 Task: Search one way flight ticket for 5 adults, 2 children, 1 infant in seat and 2 infants on lap in economy from Utqiagvik(barrow): Wiley Postwill Rogers Memorial Airport to Fort Wayne: Fort Wayne International Airport on 5-4-2023. Choice of flights is United. Number of bags: 6 checked bags. Price is upto 55000. Outbound departure time preference is 11:30.
Action: Mouse moved to (377, 327)
Screenshot: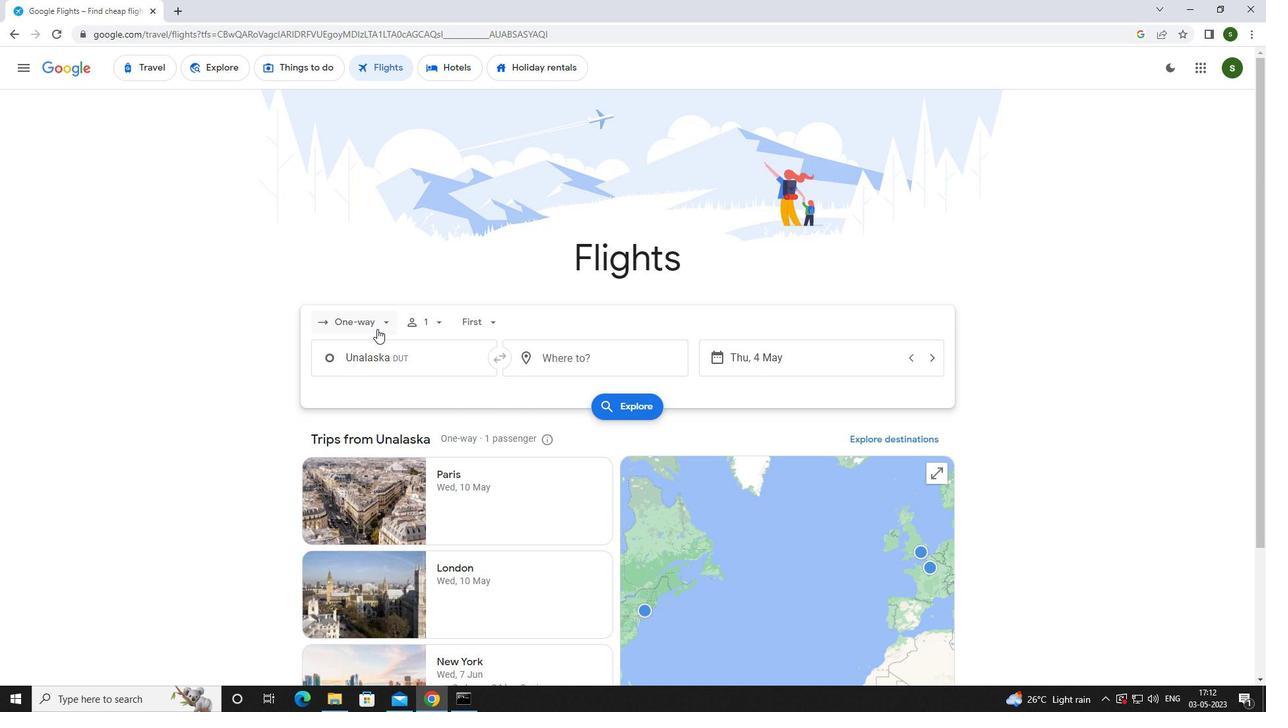 
Action: Mouse pressed left at (377, 327)
Screenshot: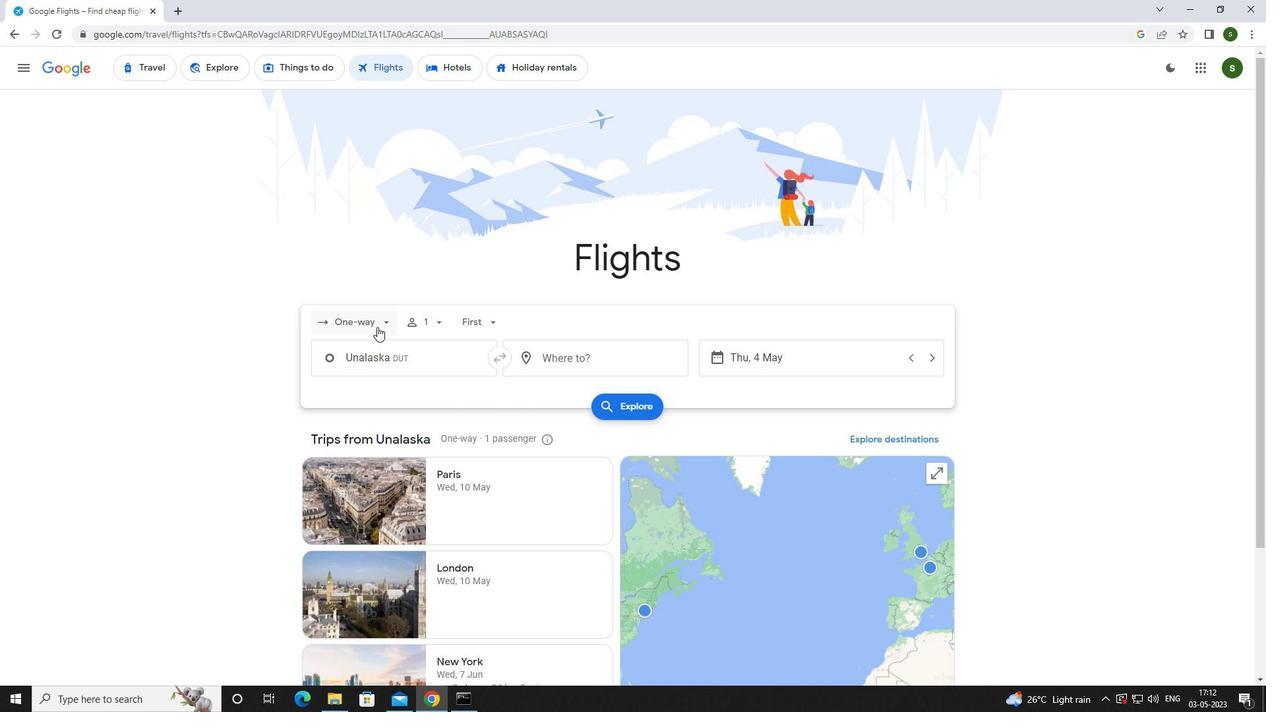 
Action: Mouse moved to (377, 389)
Screenshot: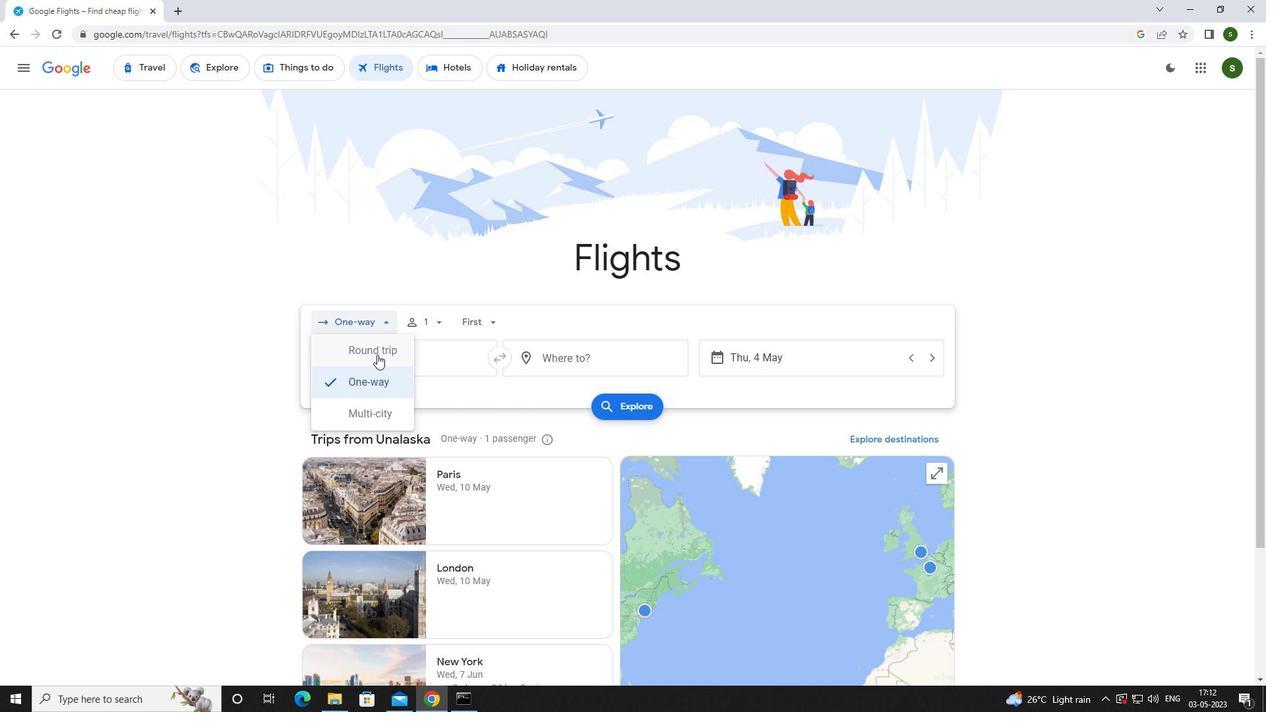 
Action: Mouse pressed left at (377, 389)
Screenshot: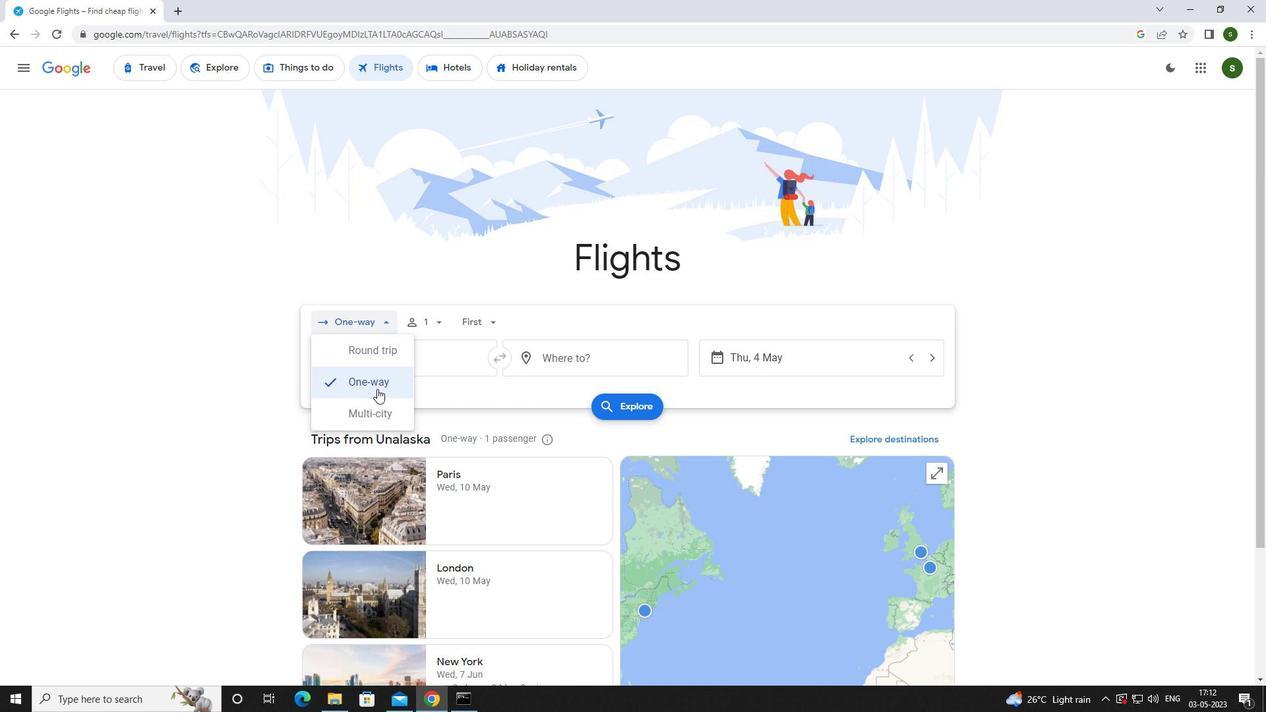 
Action: Mouse moved to (440, 322)
Screenshot: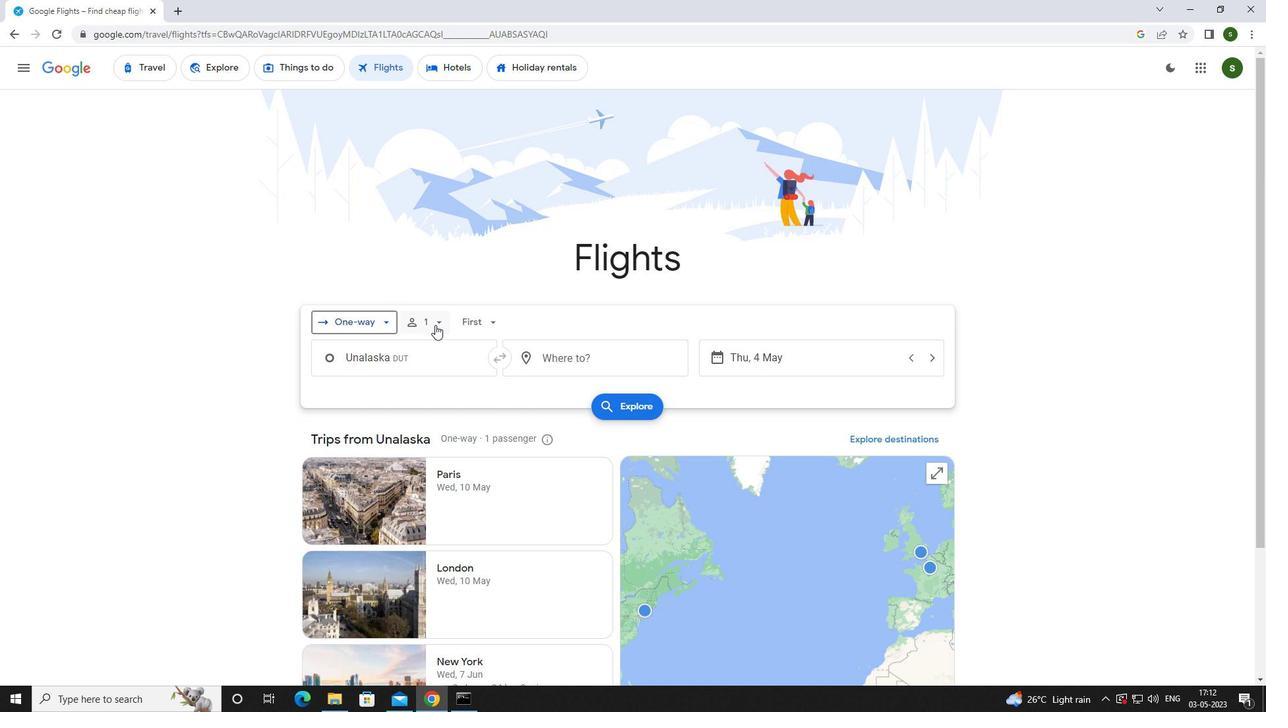 
Action: Mouse pressed left at (440, 322)
Screenshot: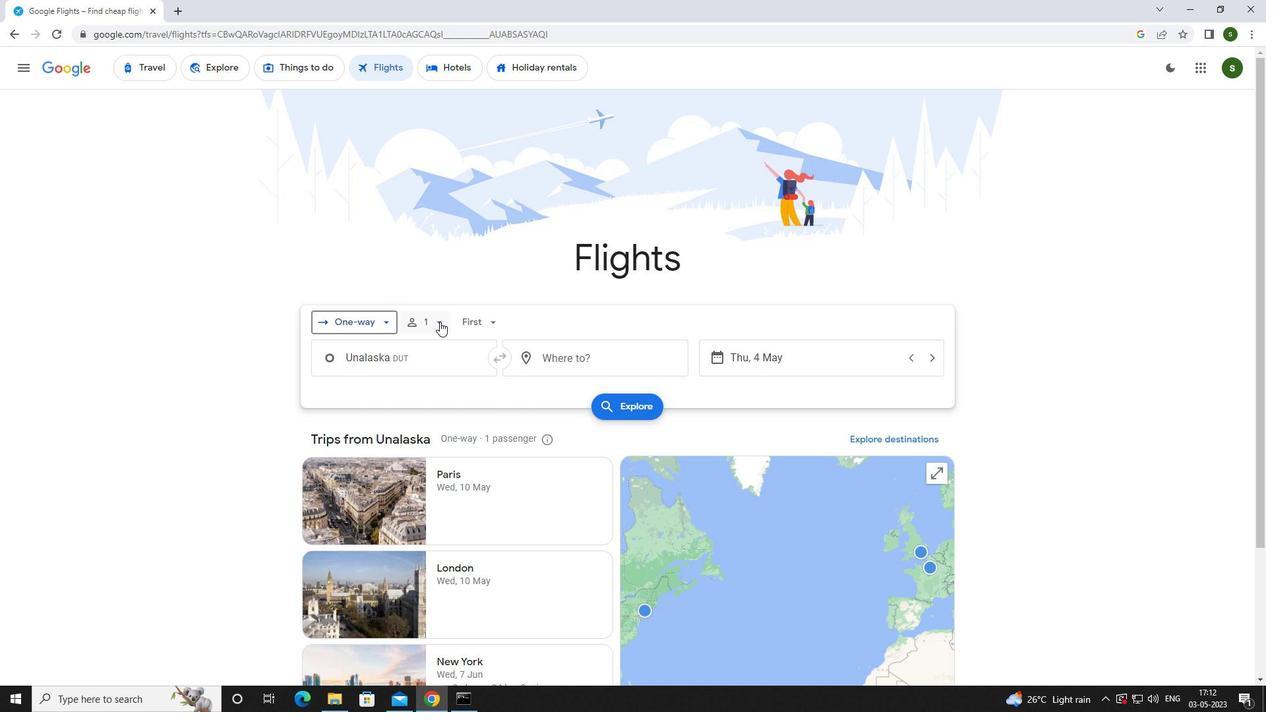 
Action: Mouse moved to (543, 354)
Screenshot: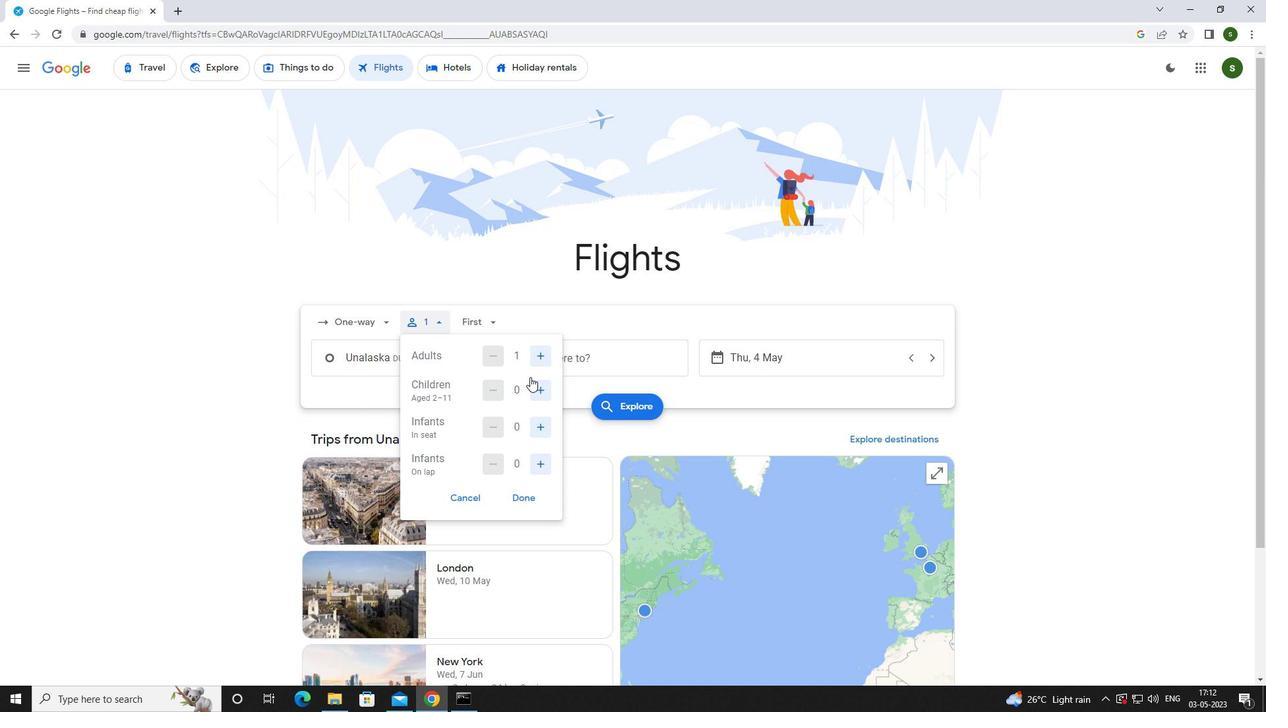 
Action: Mouse pressed left at (543, 354)
Screenshot: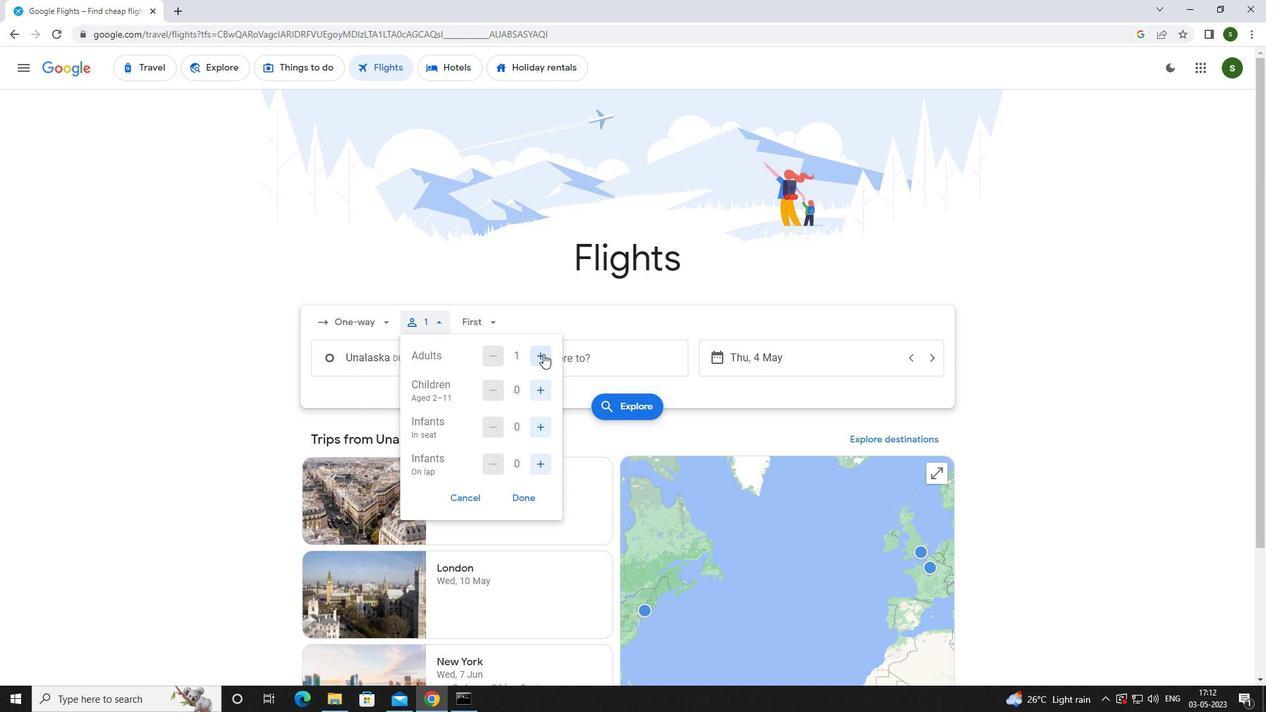 
Action: Mouse pressed left at (543, 354)
Screenshot: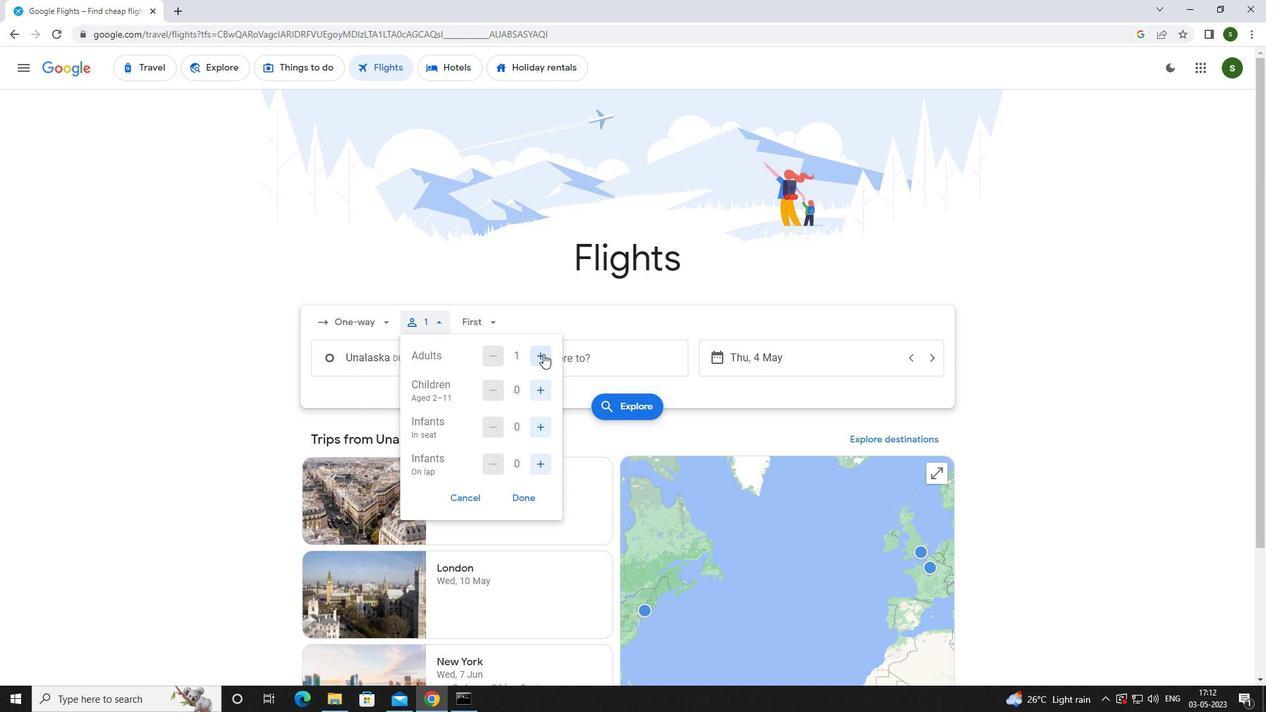 
Action: Mouse pressed left at (543, 354)
Screenshot: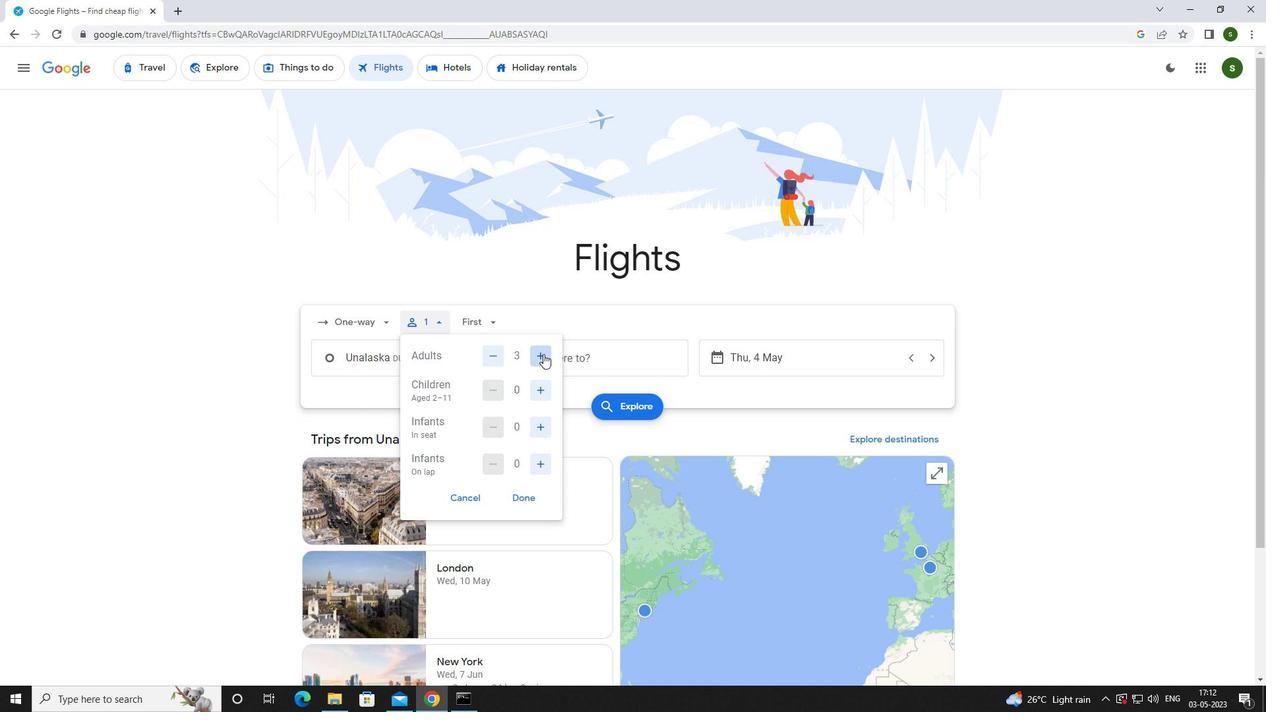 
Action: Mouse pressed left at (543, 354)
Screenshot: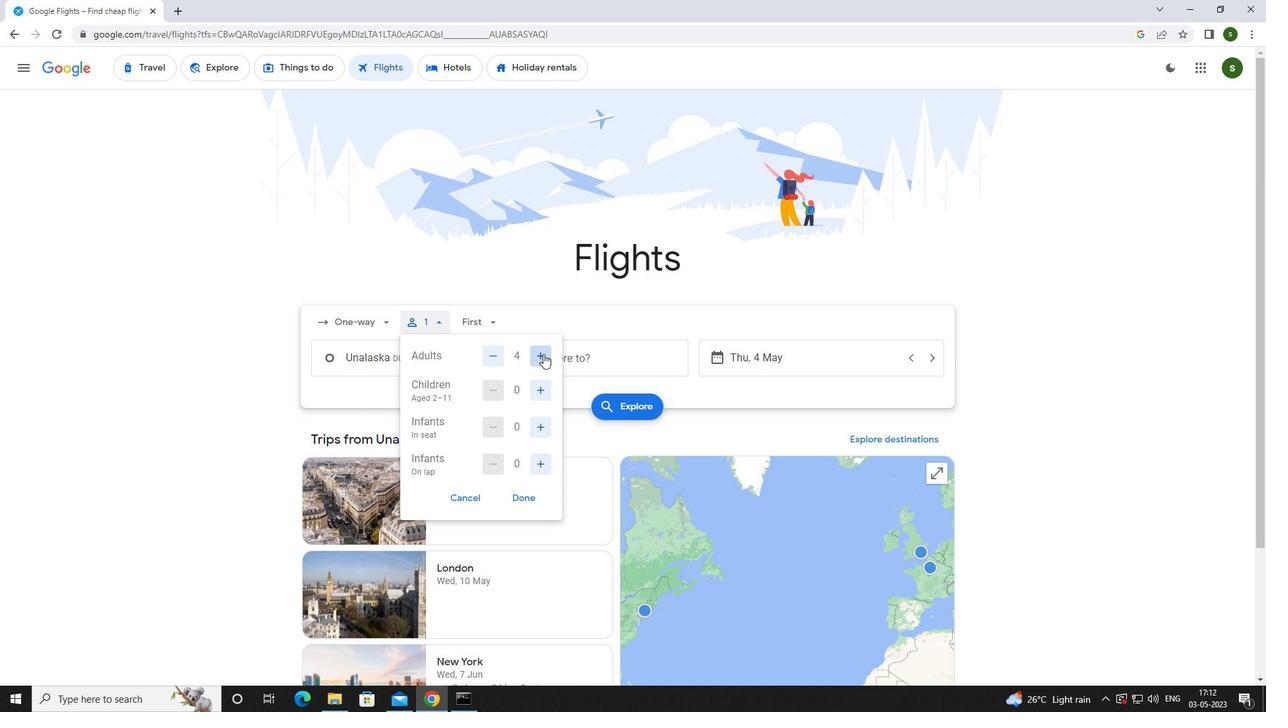 
Action: Mouse moved to (541, 385)
Screenshot: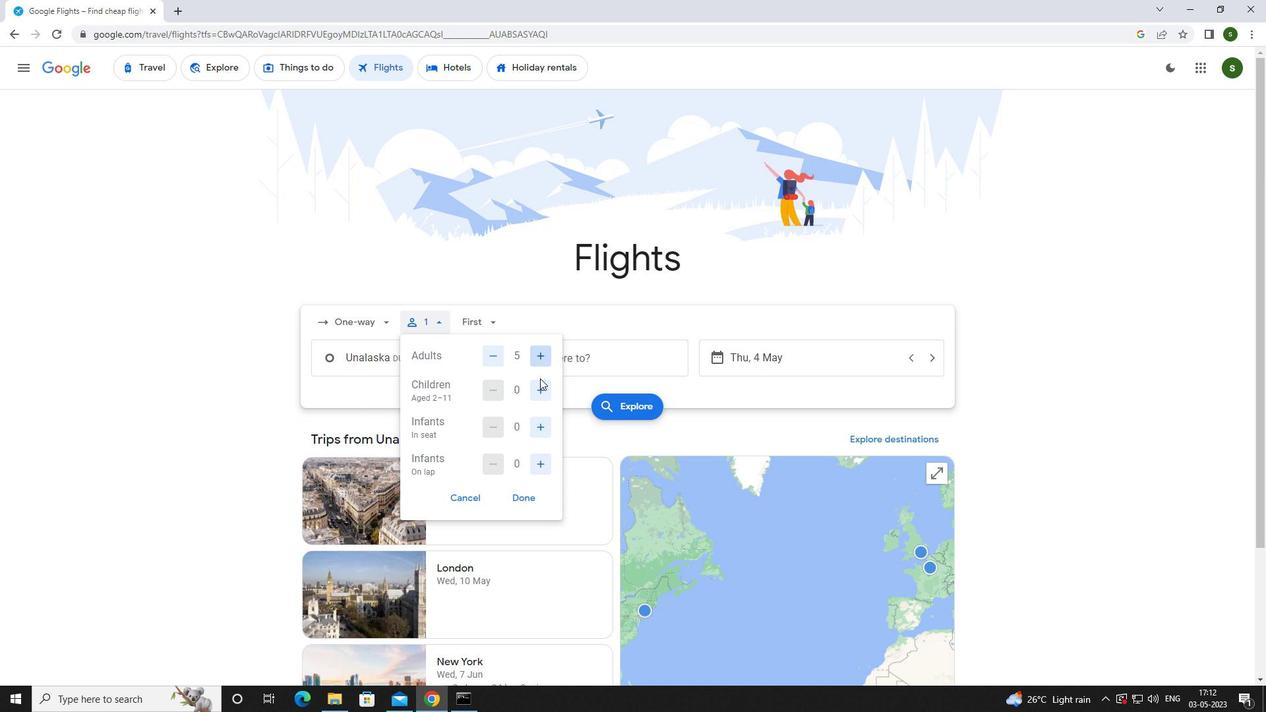 
Action: Mouse pressed left at (541, 385)
Screenshot: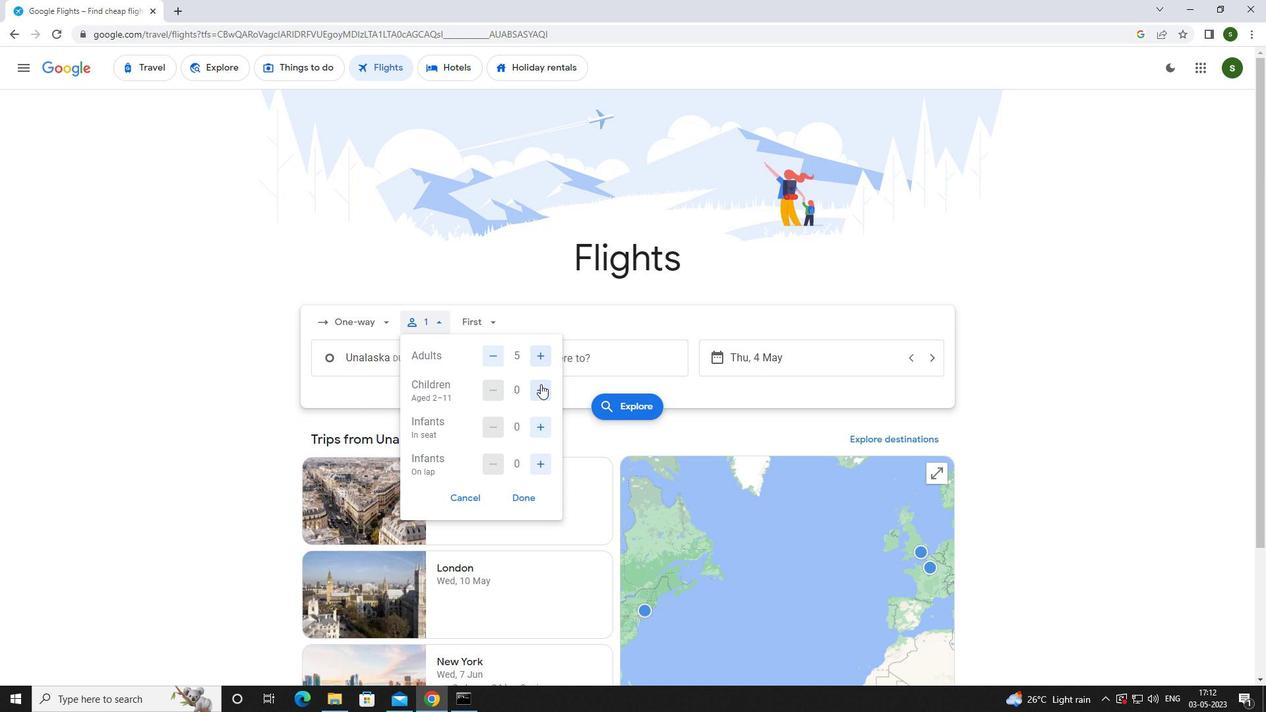 
Action: Mouse pressed left at (541, 385)
Screenshot: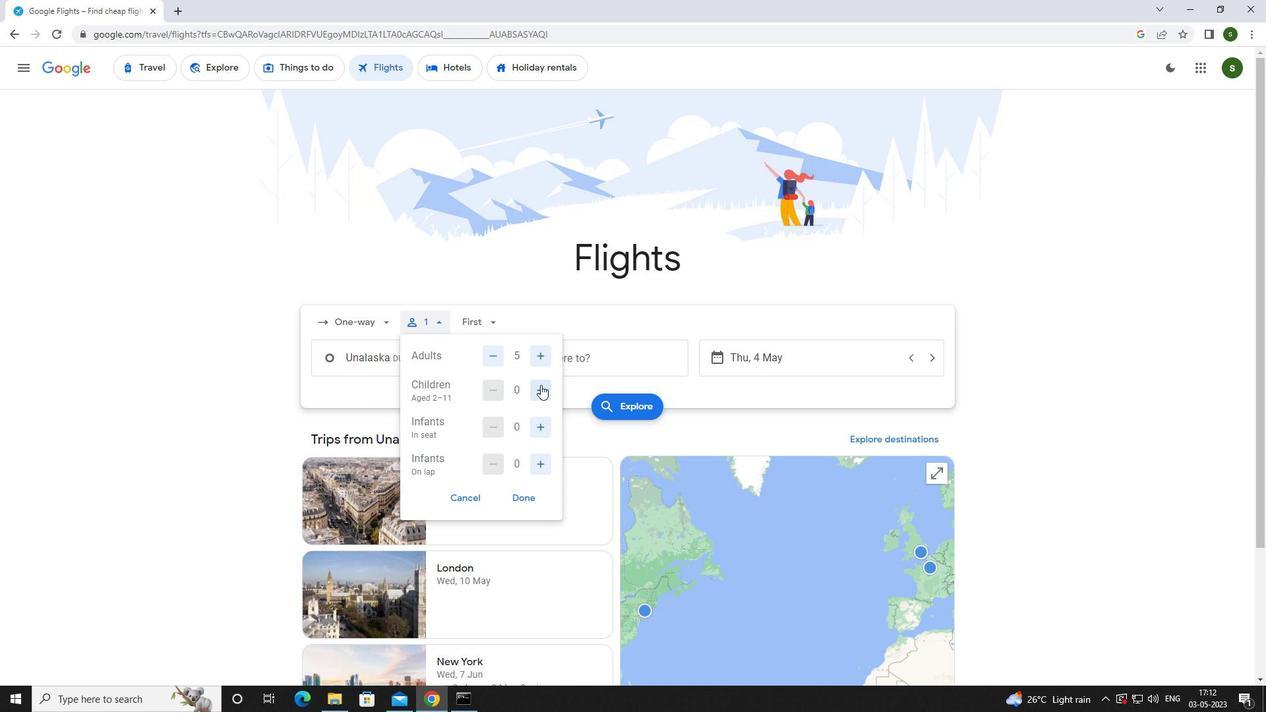 
Action: Mouse moved to (541, 424)
Screenshot: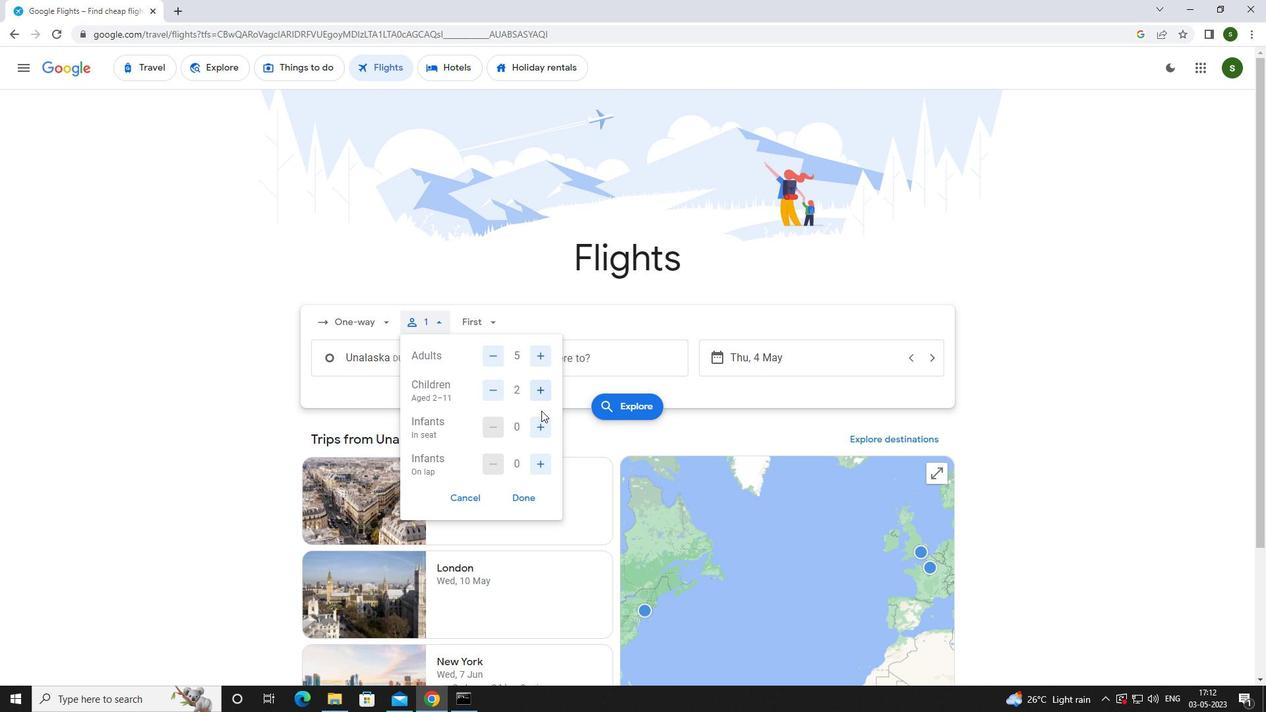 
Action: Mouse pressed left at (541, 424)
Screenshot: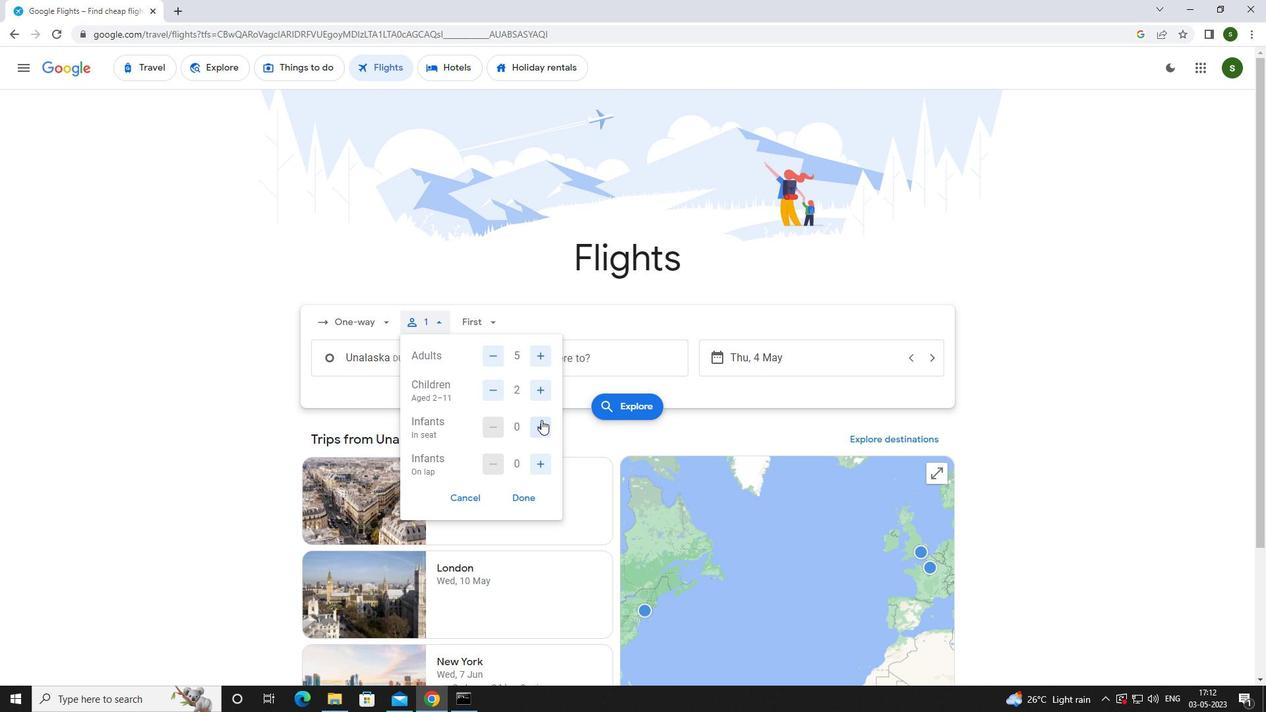 
Action: Mouse moved to (542, 454)
Screenshot: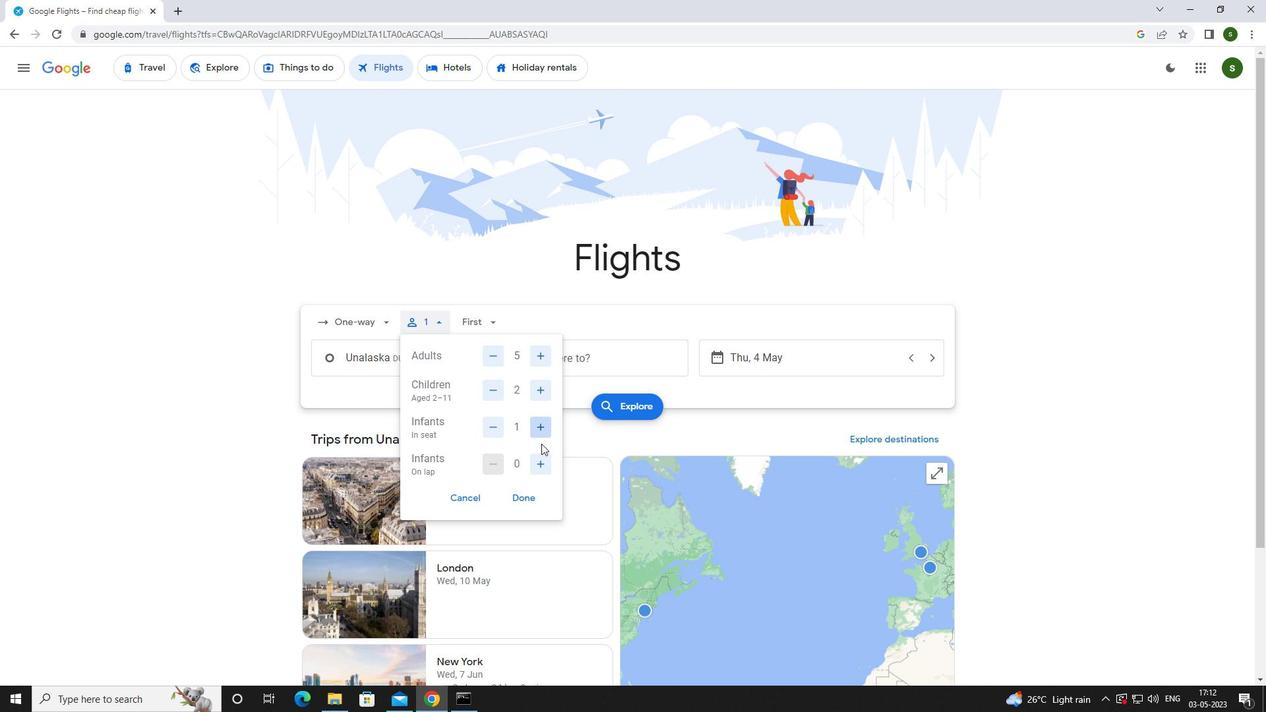 
Action: Mouse pressed left at (542, 454)
Screenshot: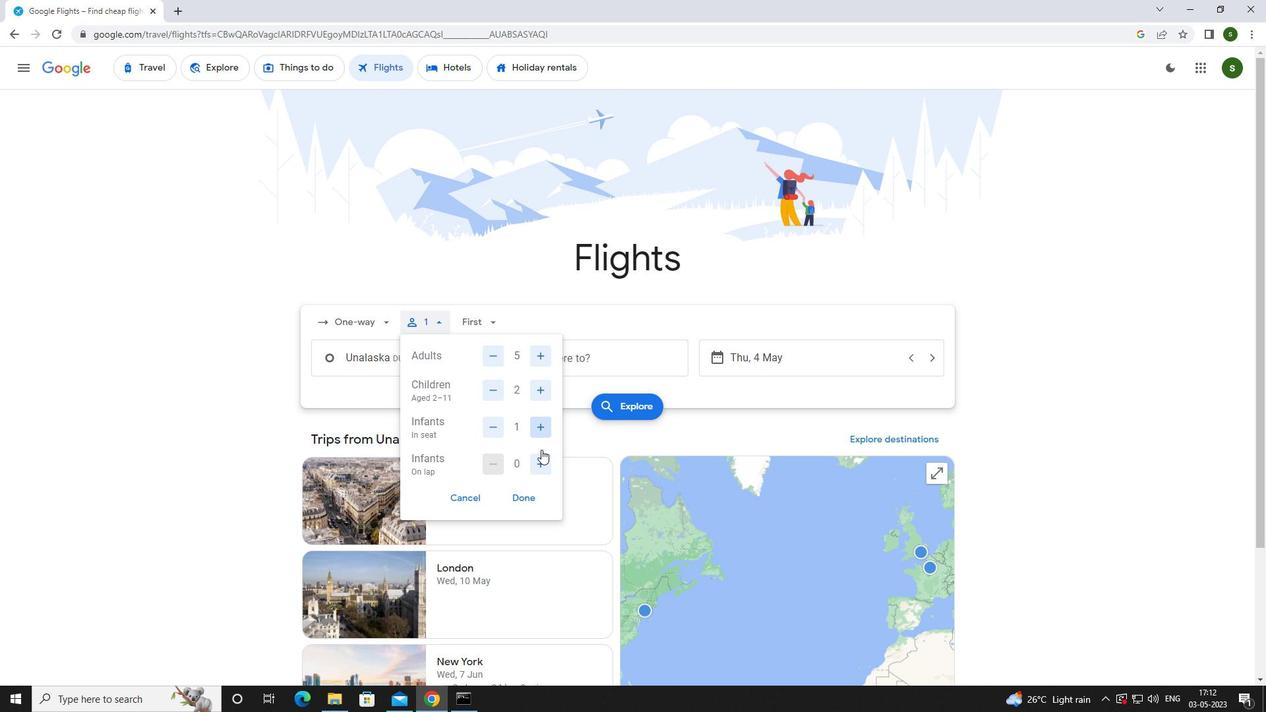 
Action: Mouse moved to (490, 320)
Screenshot: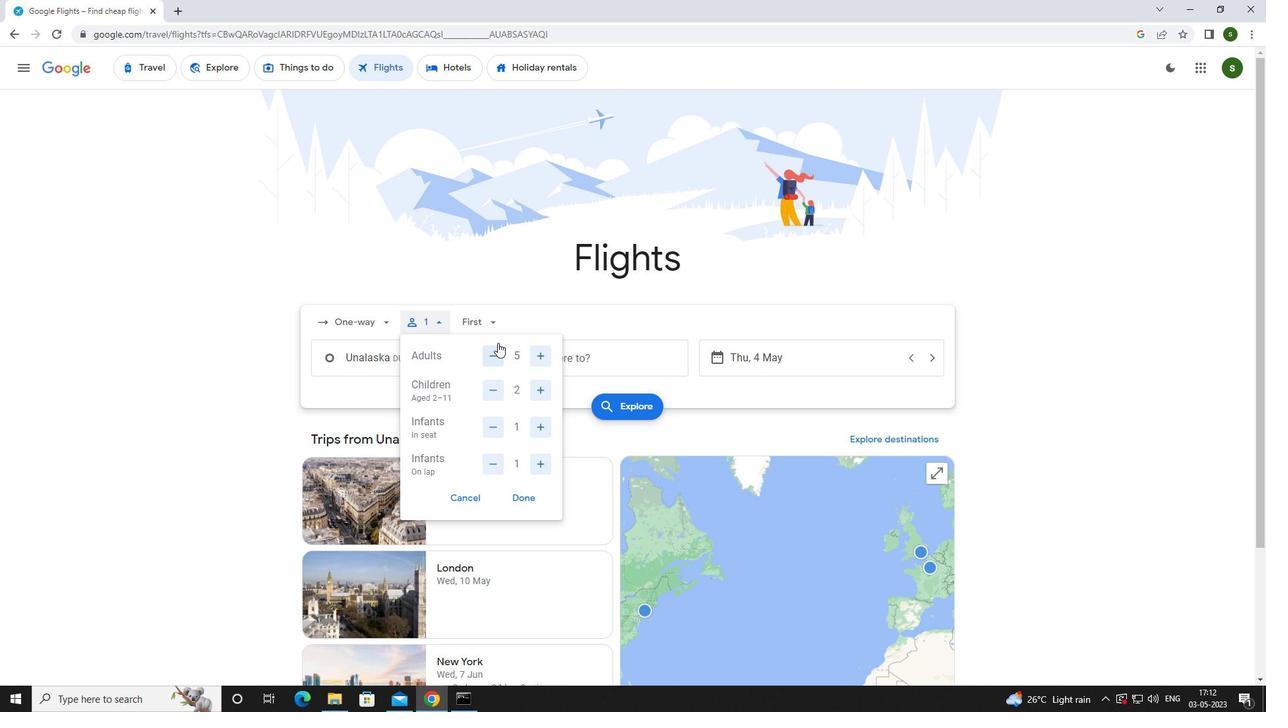 
Action: Mouse pressed left at (490, 320)
Screenshot: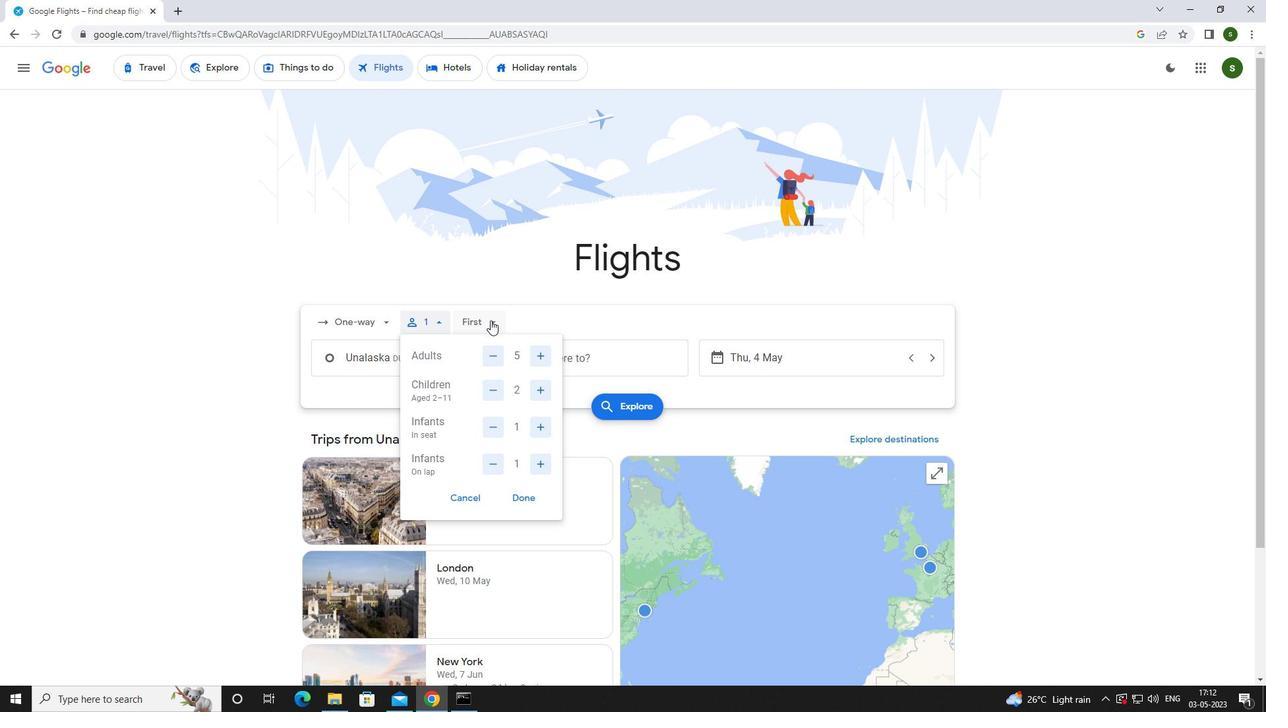 
Action: Mouse moved to (505, 356)
Screenshot: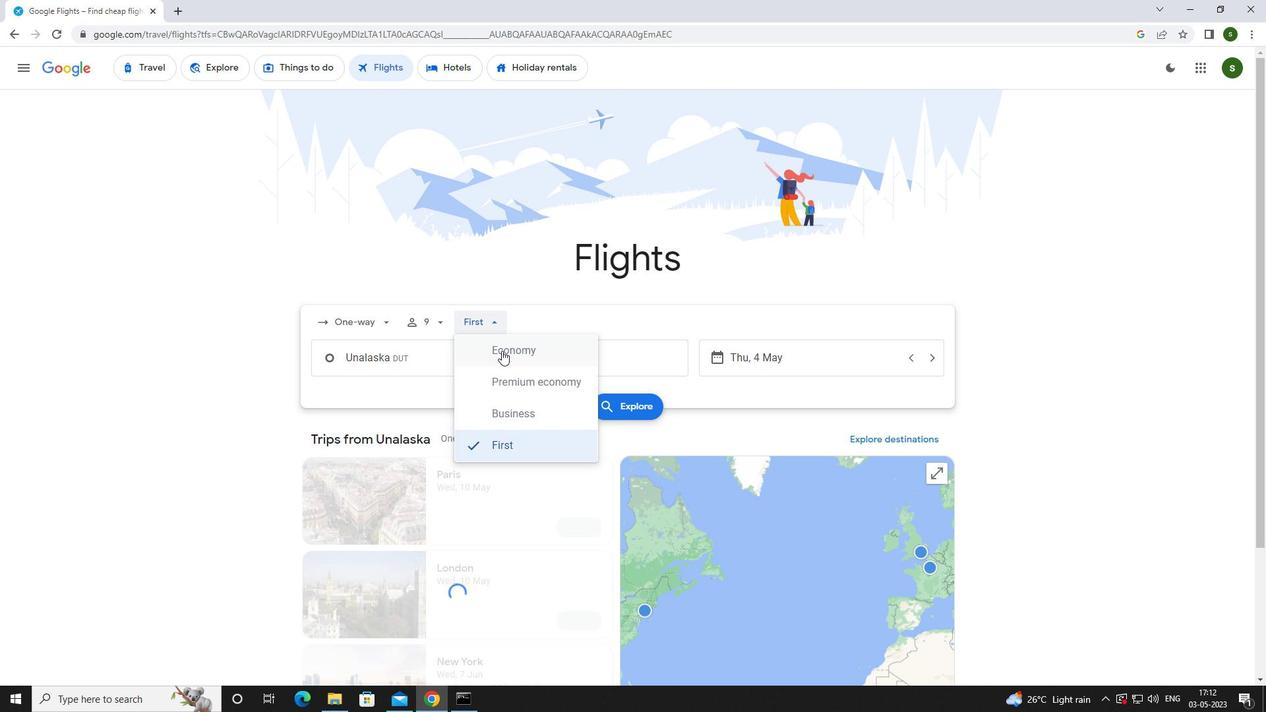 
Action: Mouse pressed left at (505, 356)
Screenshot: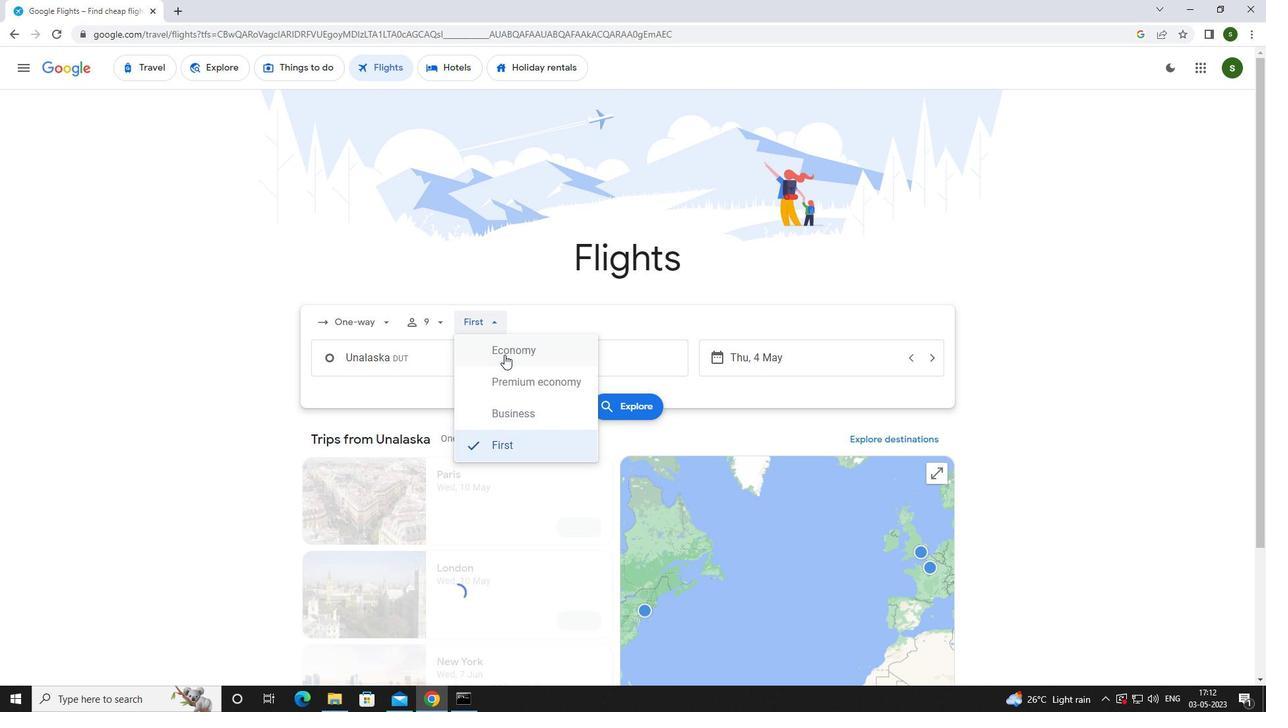 
Action: Mouse moved to (437, 362)
Screenshot: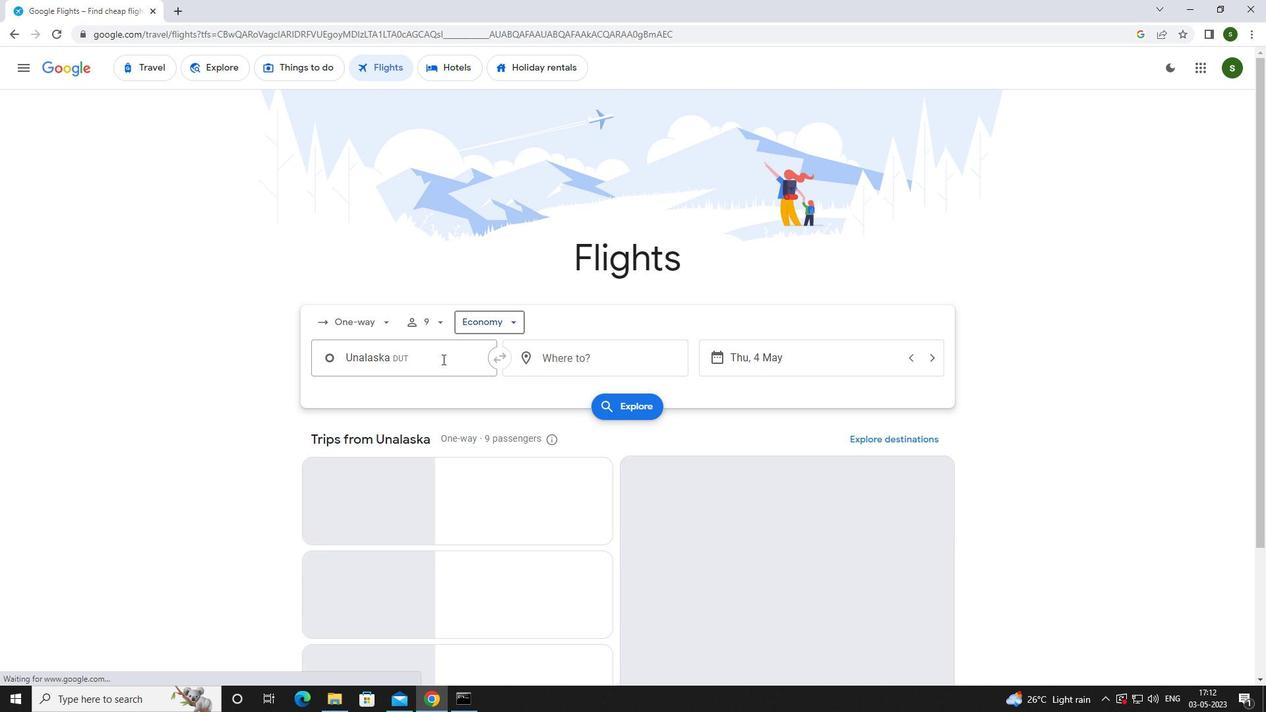 
Action: Mouse pressed left at (437, 362)
Screenshot: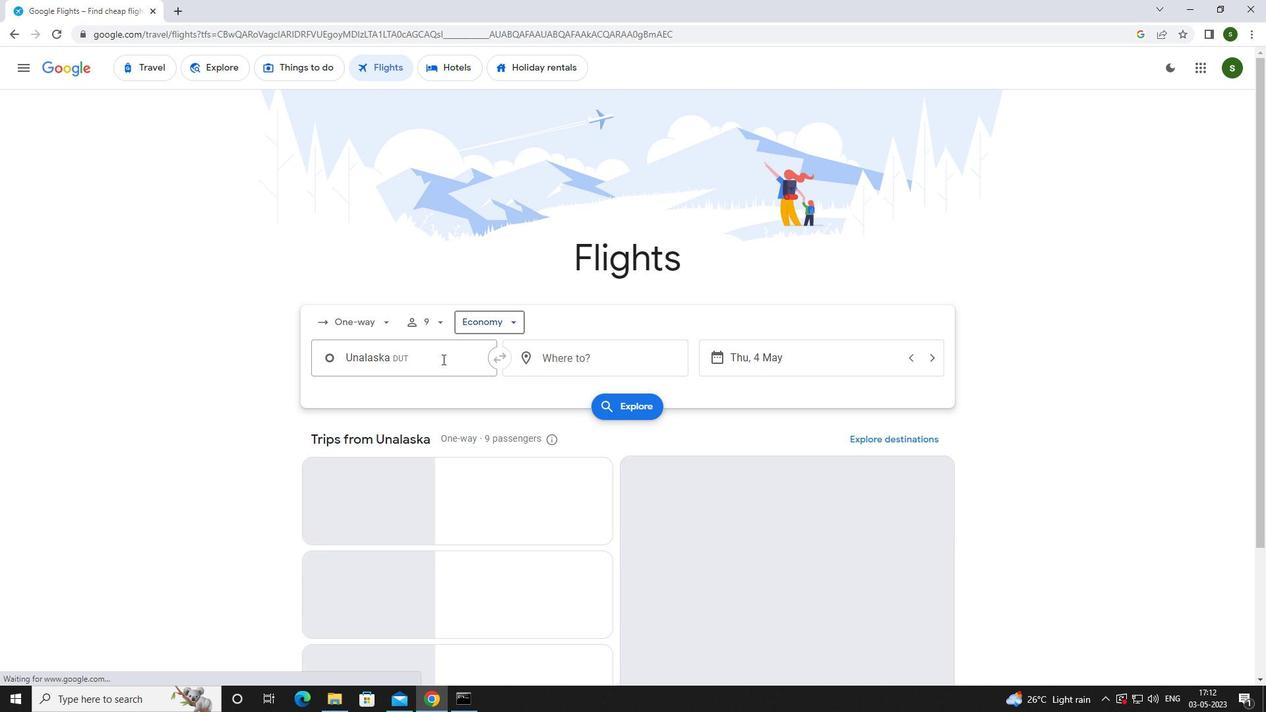 
Action: Key pressed <Key.caps_lock>w<Key.caps_lock>iley<Key.space>
Screenshot: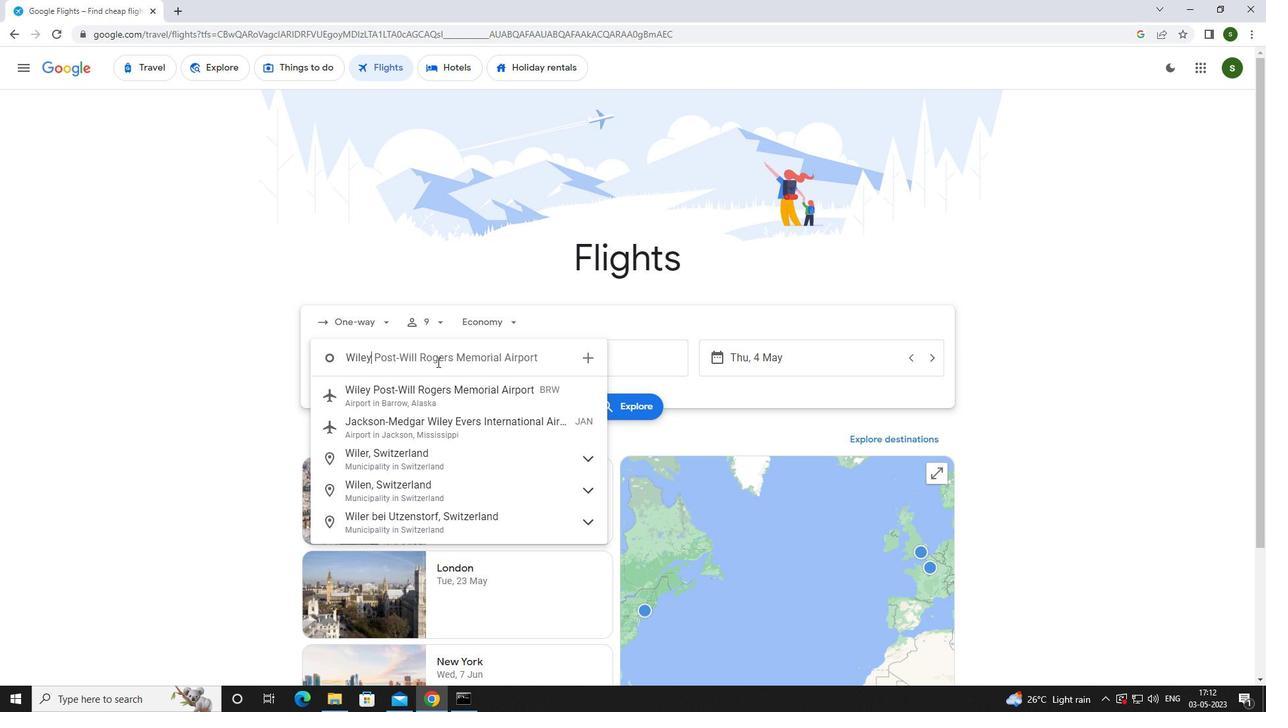 
Action: Mouse moved to (445, 402)
Screenshot: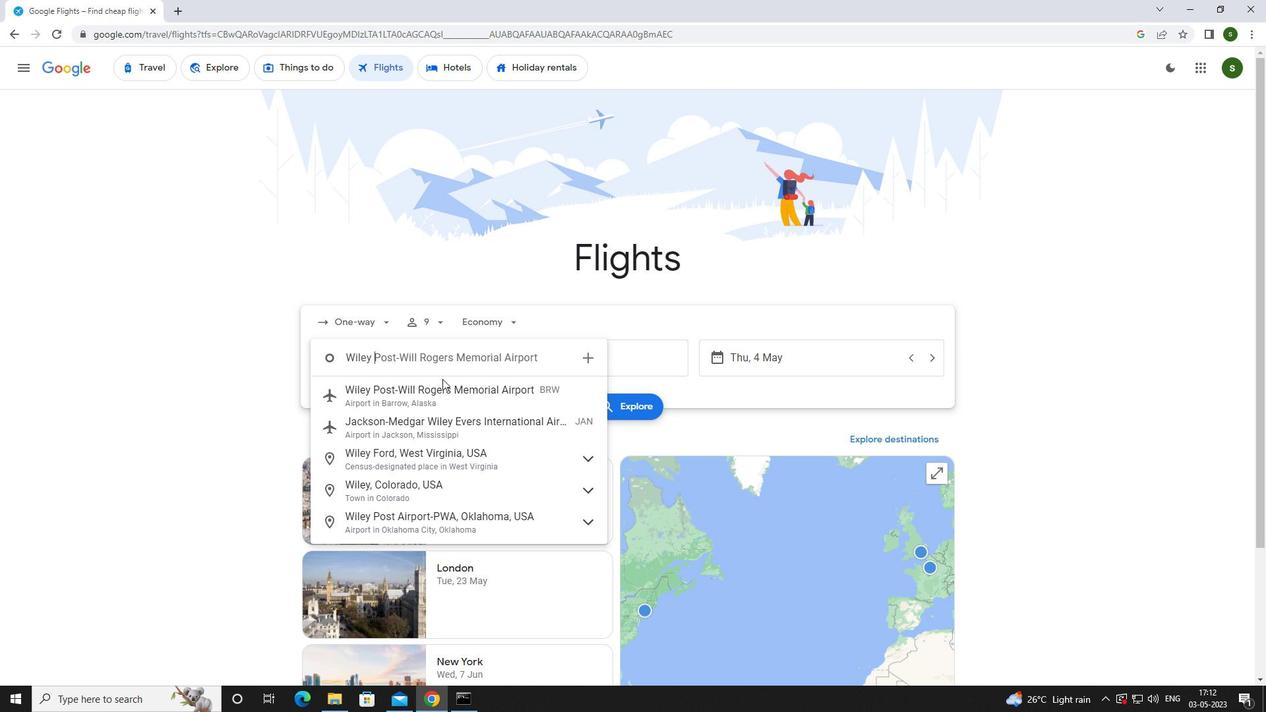 
Action: Mouse pressed left at (445, 402)
Screenshot: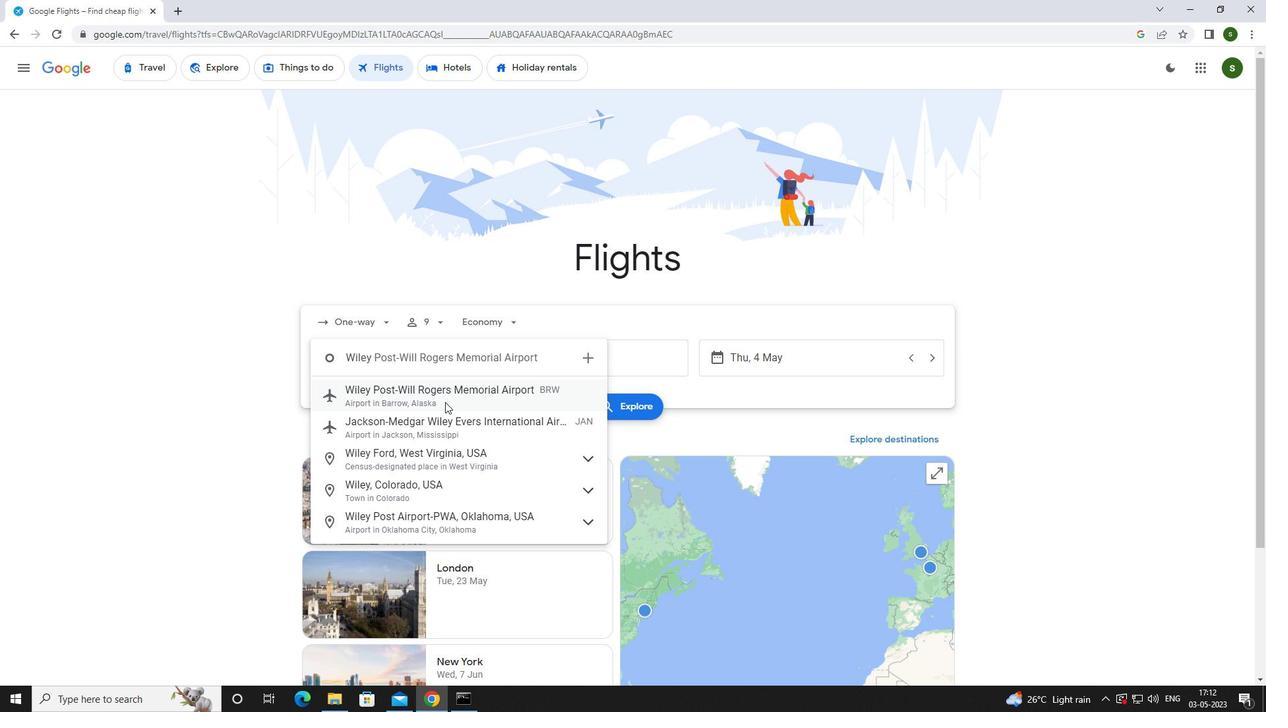 
Action: Mouse moved to (559, 354)
Screenshot: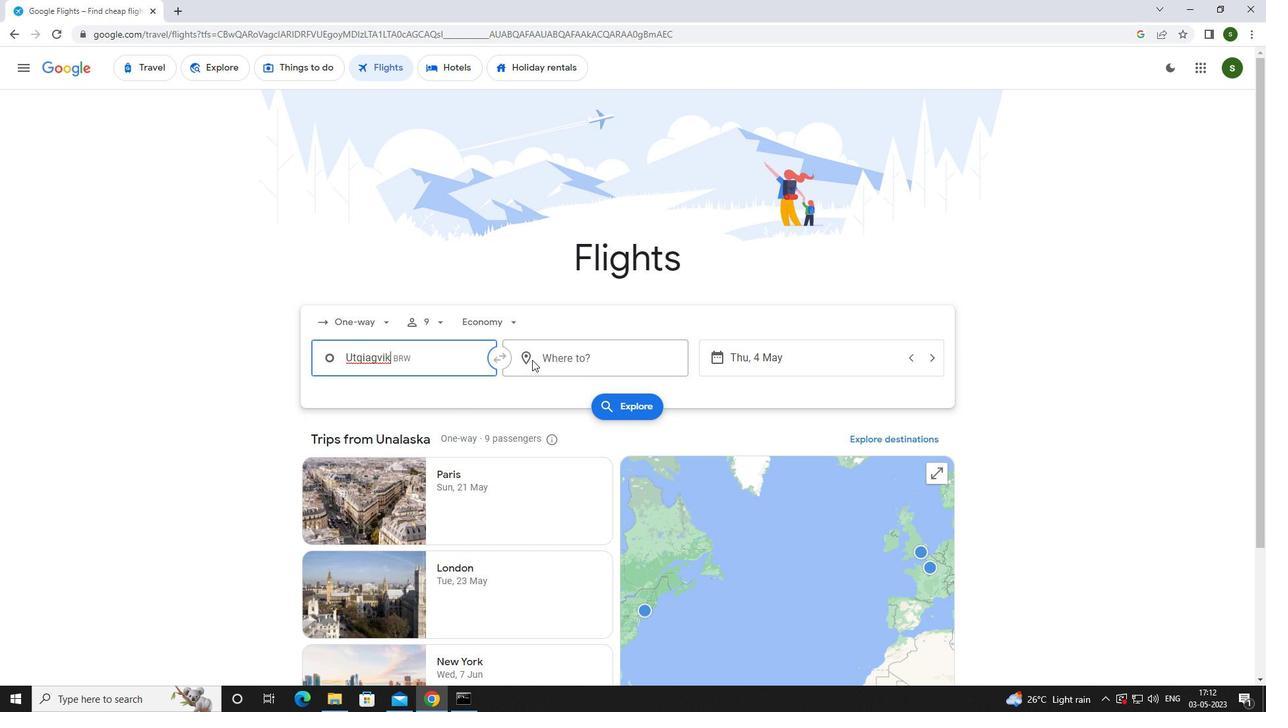 
Action: Mouse pressed left at (559, 354)
Screenshot: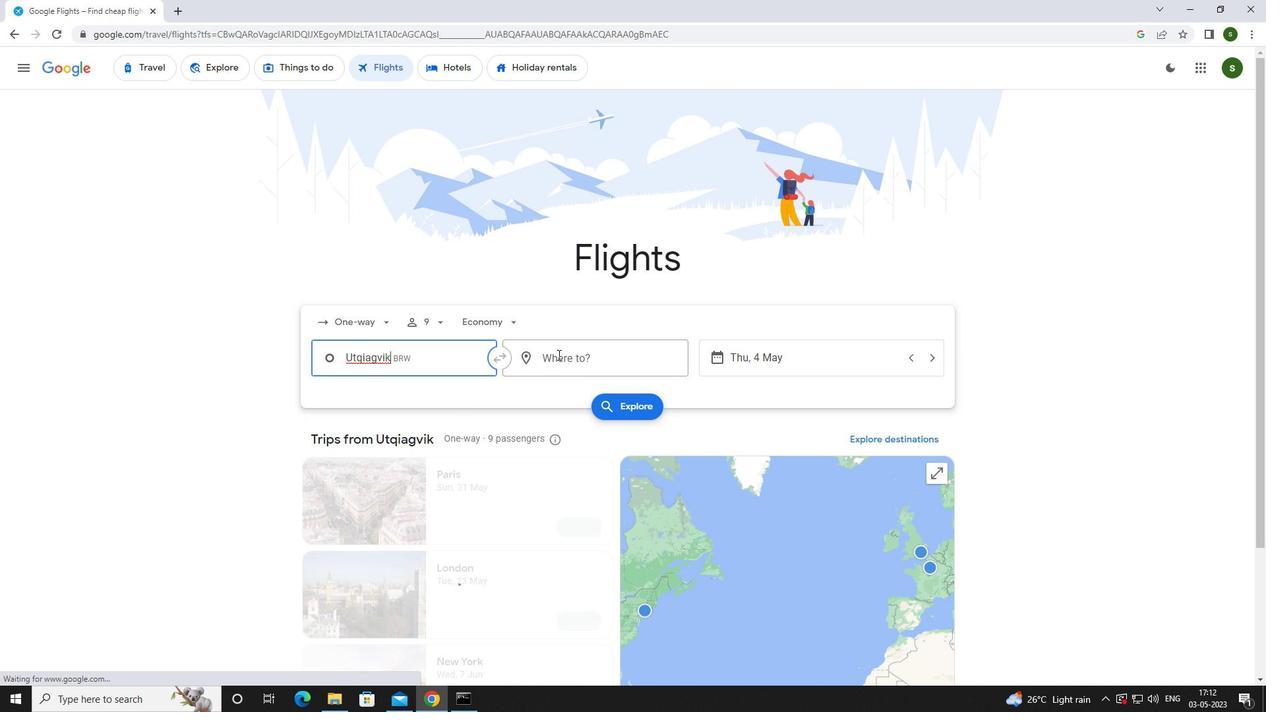 
Action: Mouse moved to (563, 353)
Screenshot: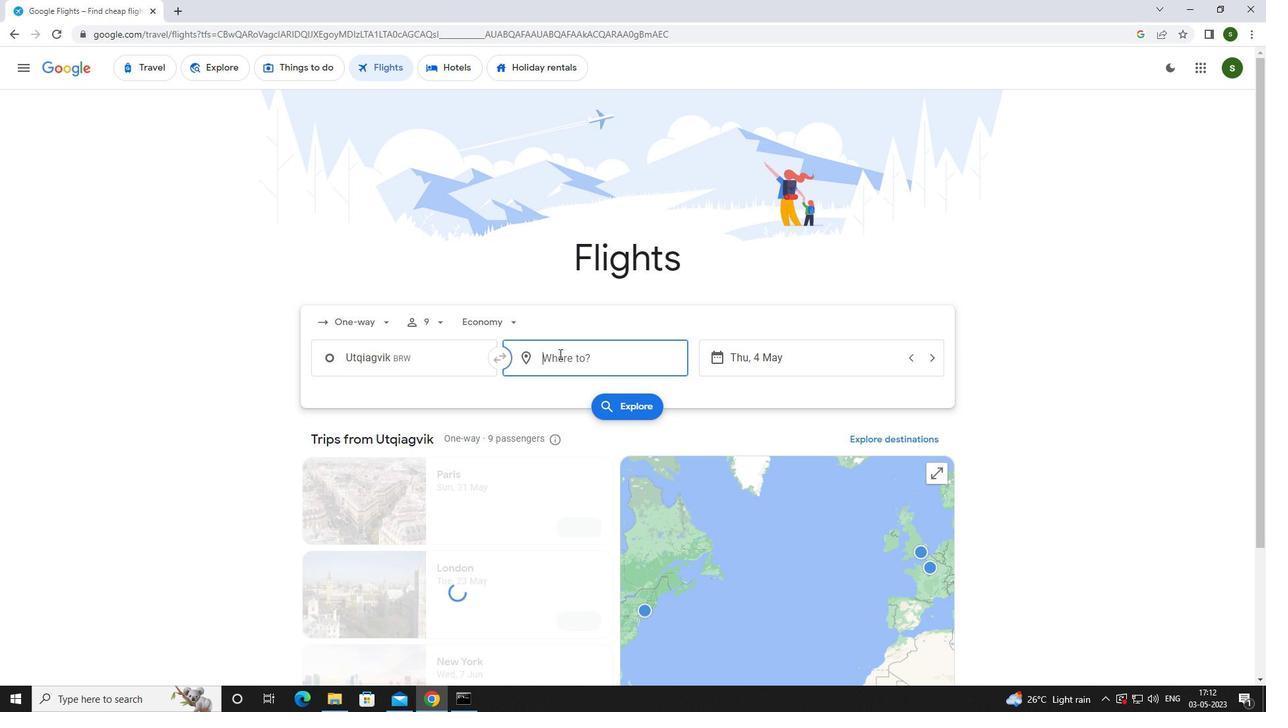 
Action: Key pressed <Key.caps_lock>f<Key.caps_lock>ort<Key.space><Key.caps_lock>w<Key.caps_lock>Ay
Screenshot: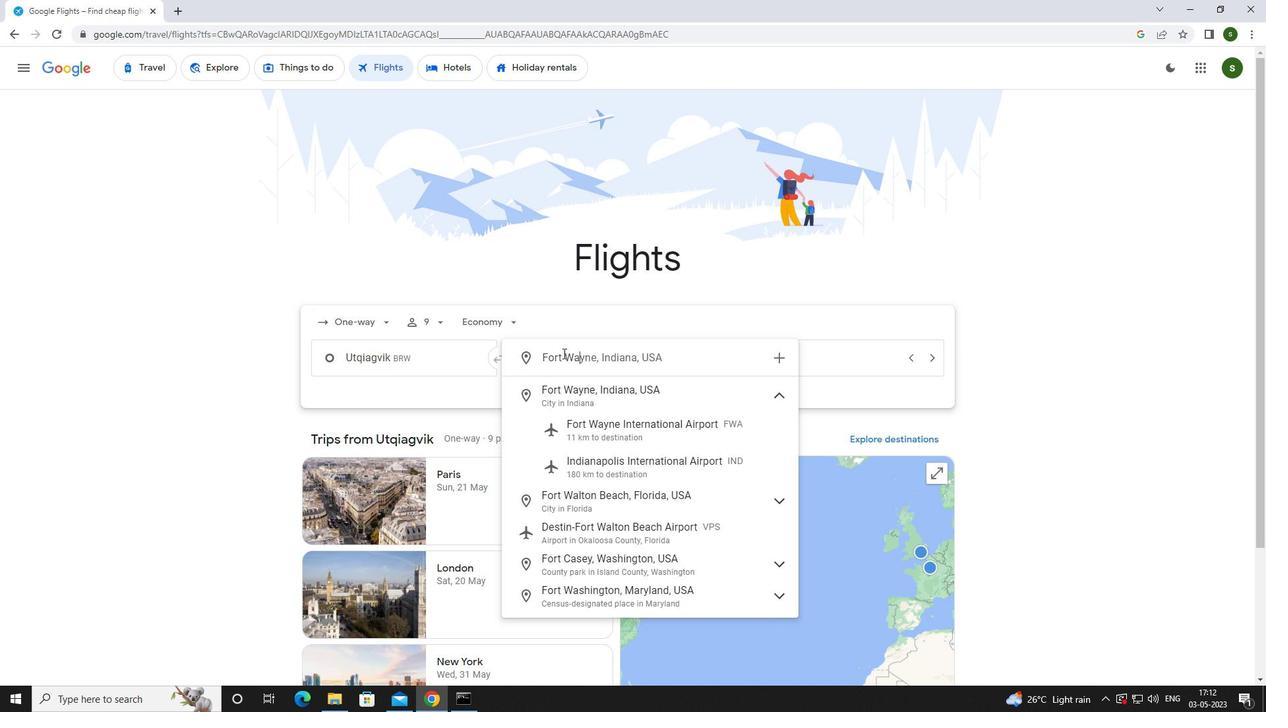 
Action: Mouse moved to (600, 424)
Screenshot: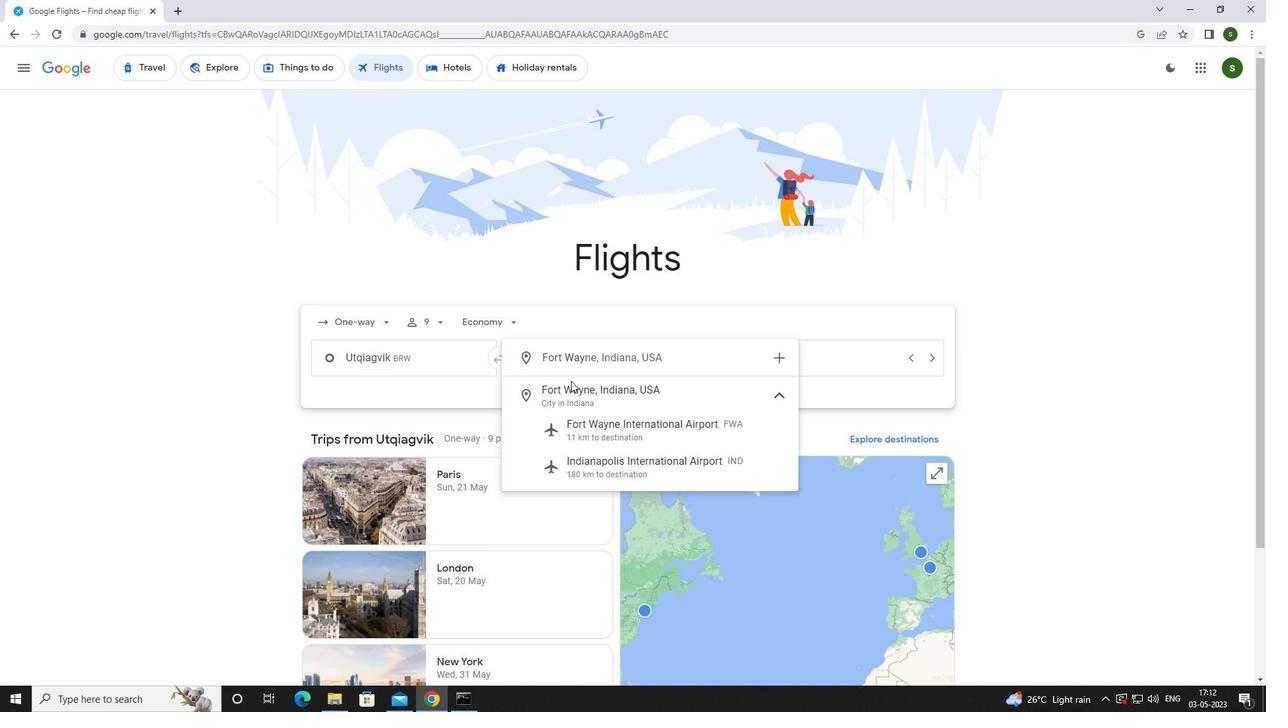 
Action: Mouse pressed left at (600, 424)
Screenshot: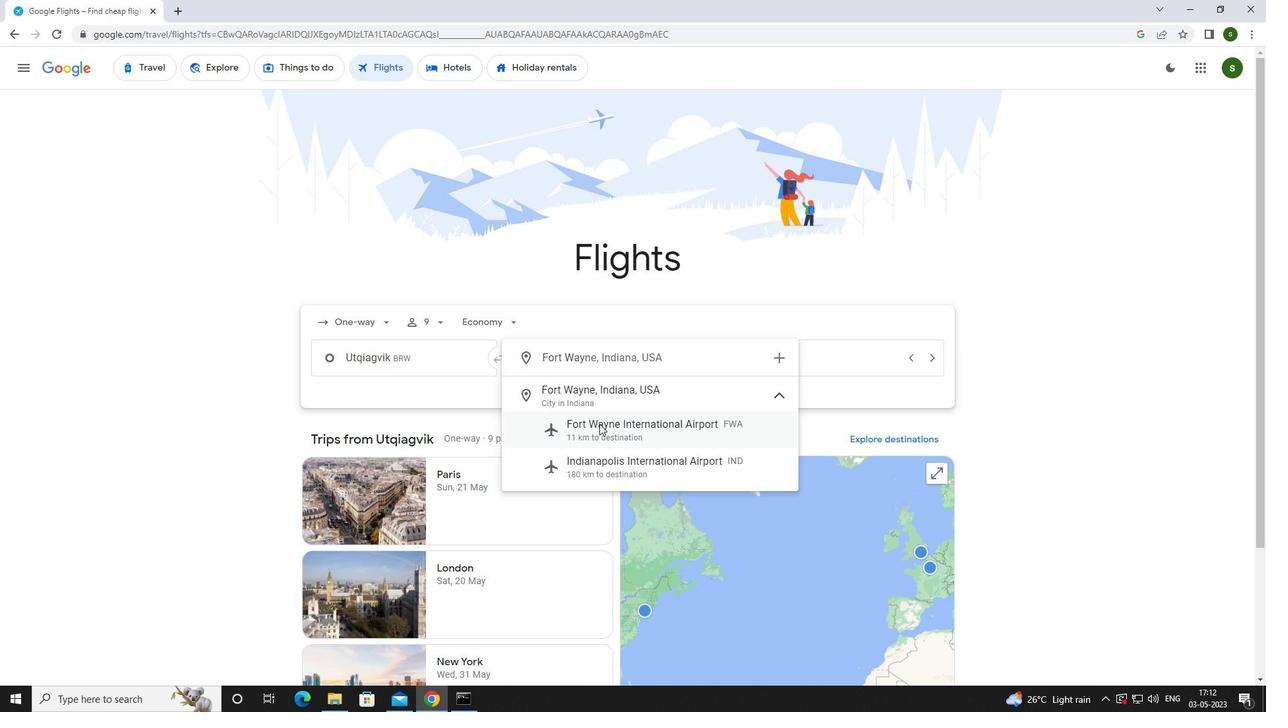 
Action: Mouse moved to (796, 362)
Screenshot: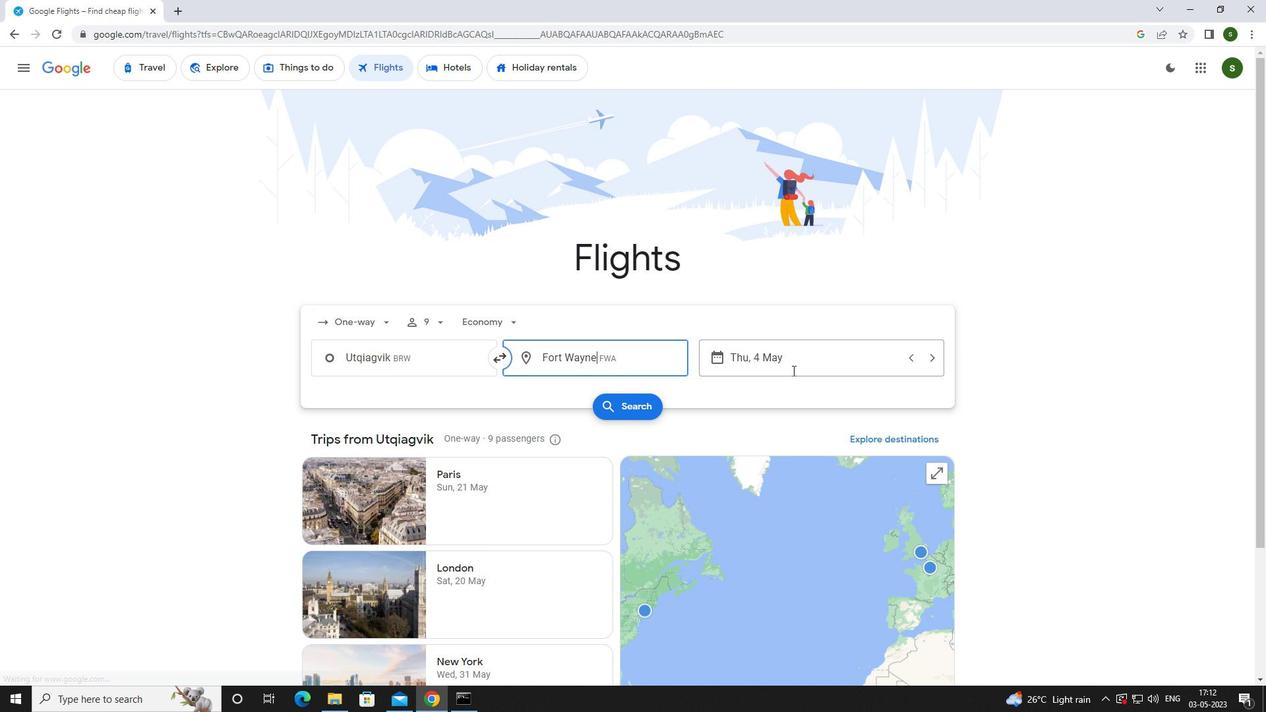 
Action: Mouse pressed left at (796, 362)
Screenshot: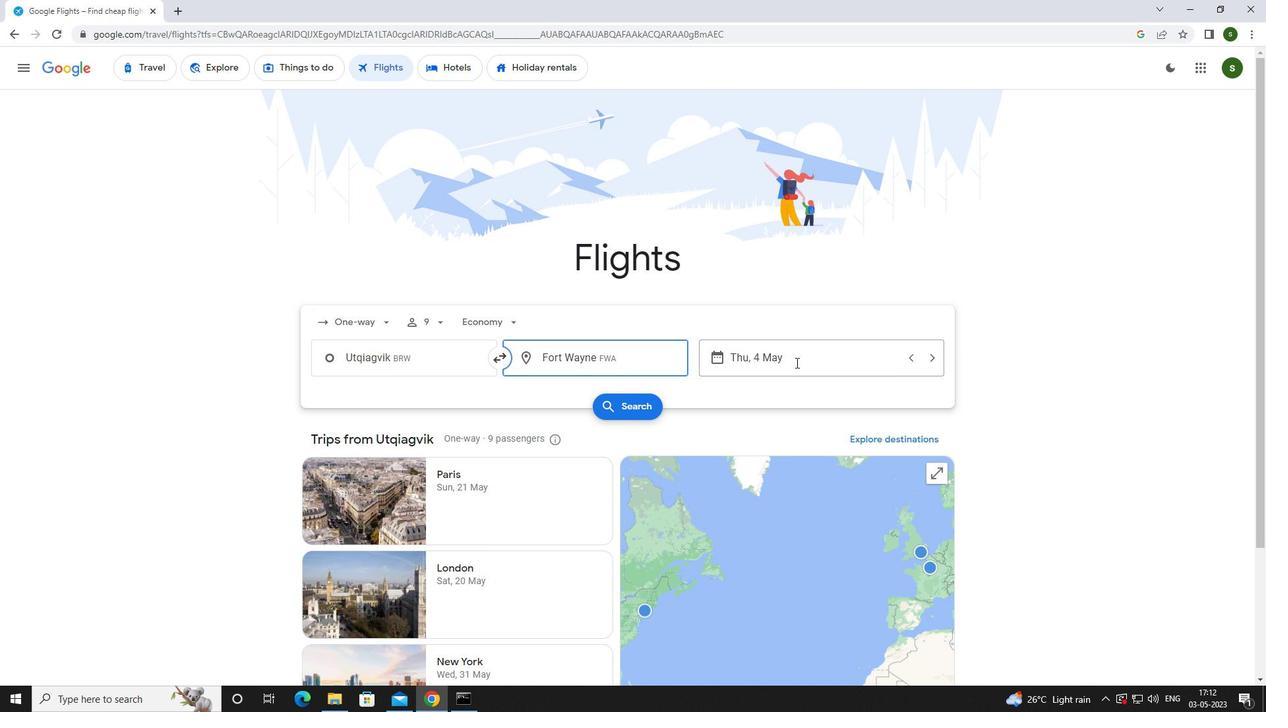 
Action: Mouse moved to (611, 444)
Screenshot: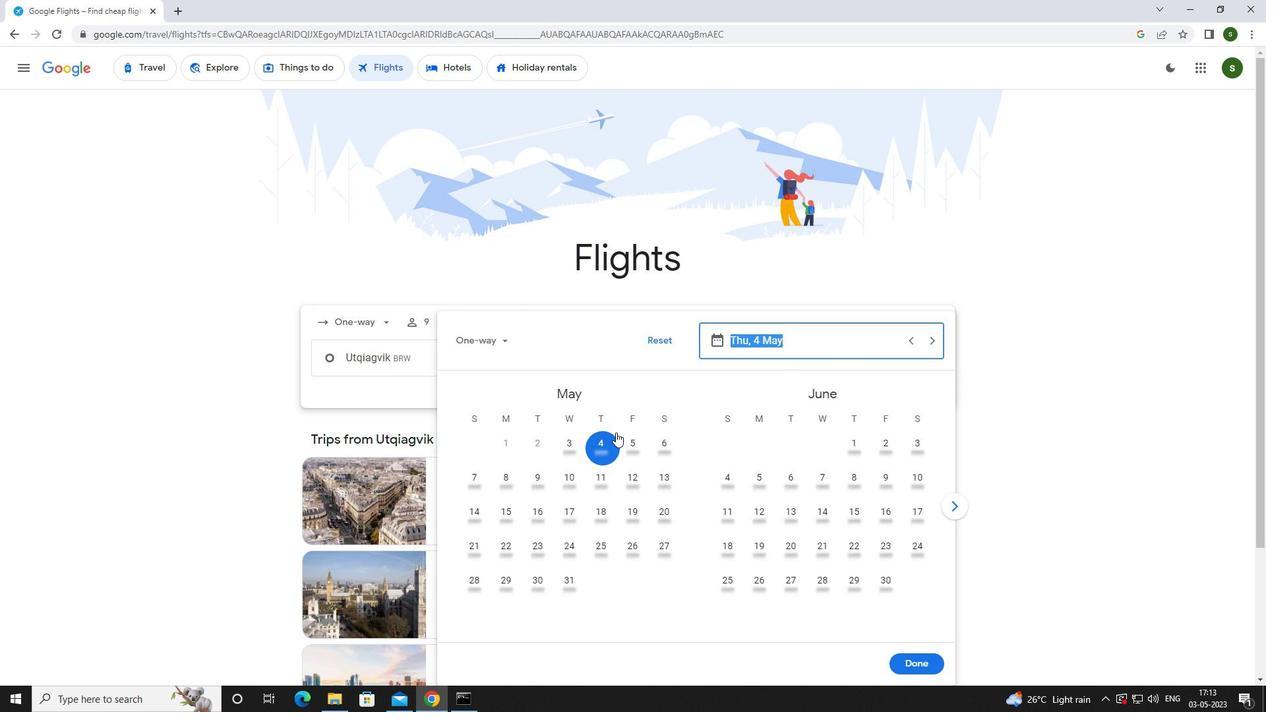 
Action: Mouse pressed left at (611, 444)
Screenshot: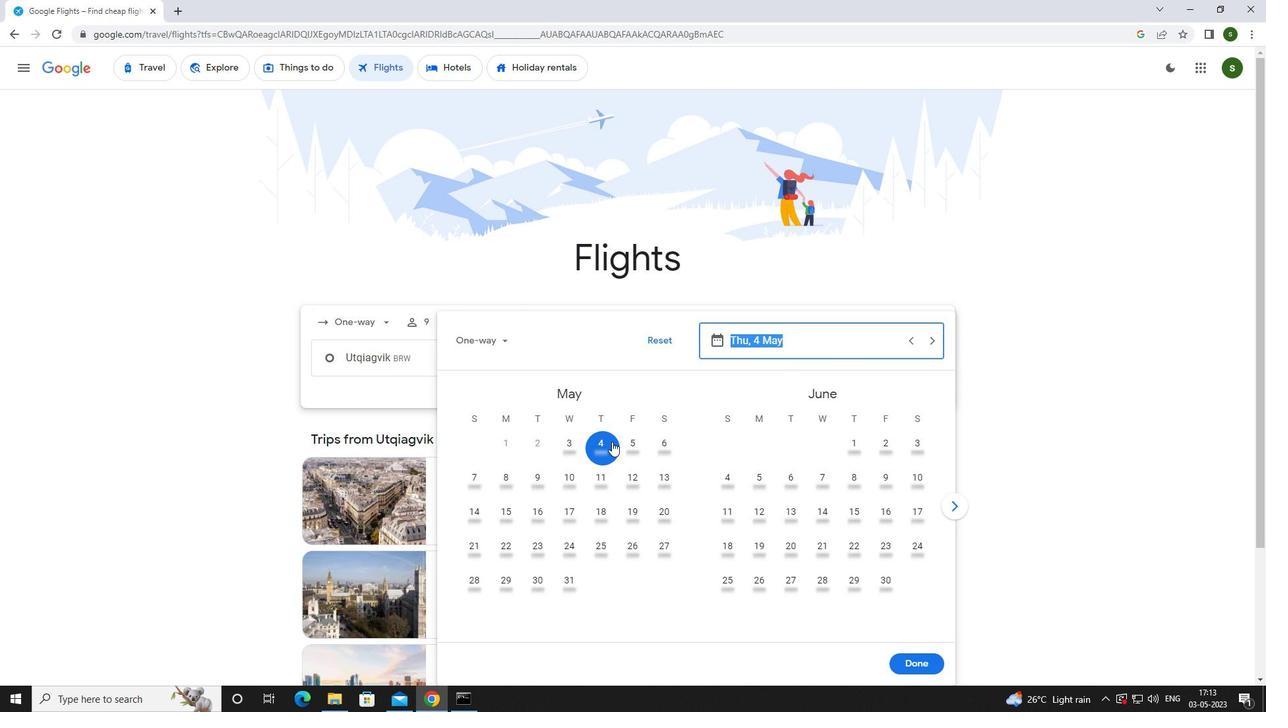 
Action: Mouse moved to (904, 663)
Screenshot: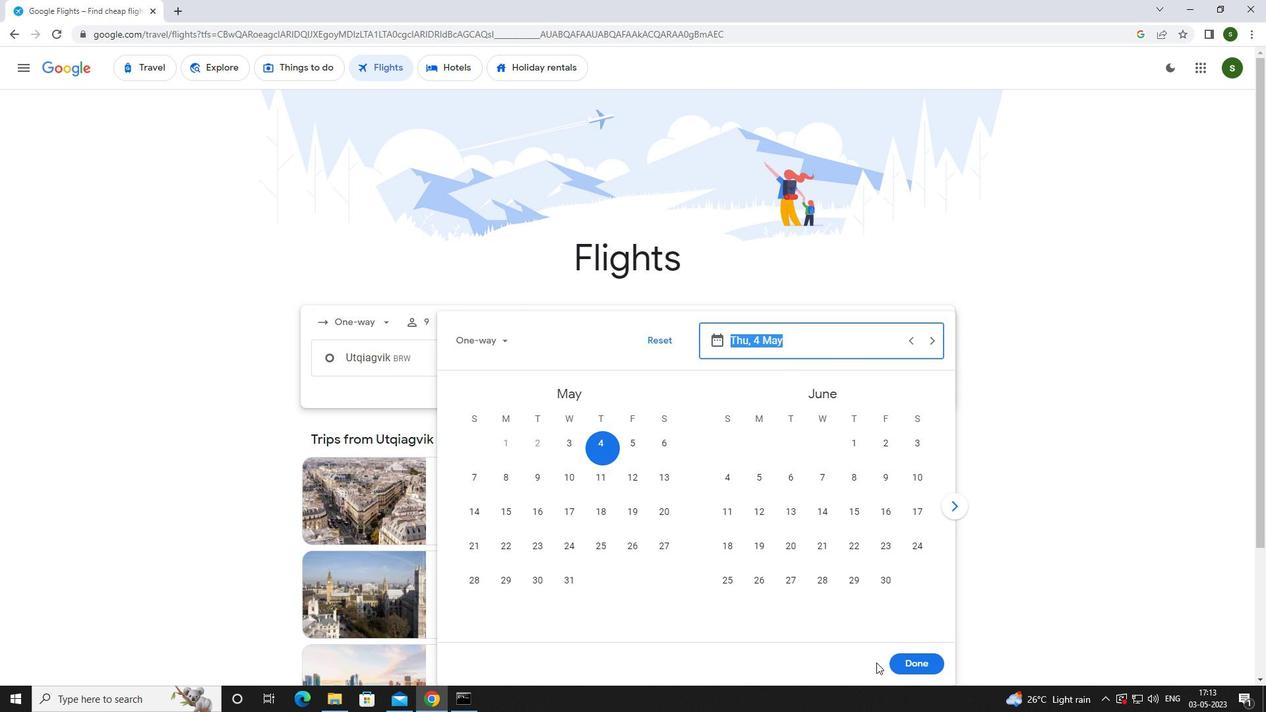 
Action: Mouse pressed left at (904, 663)
Screenshot: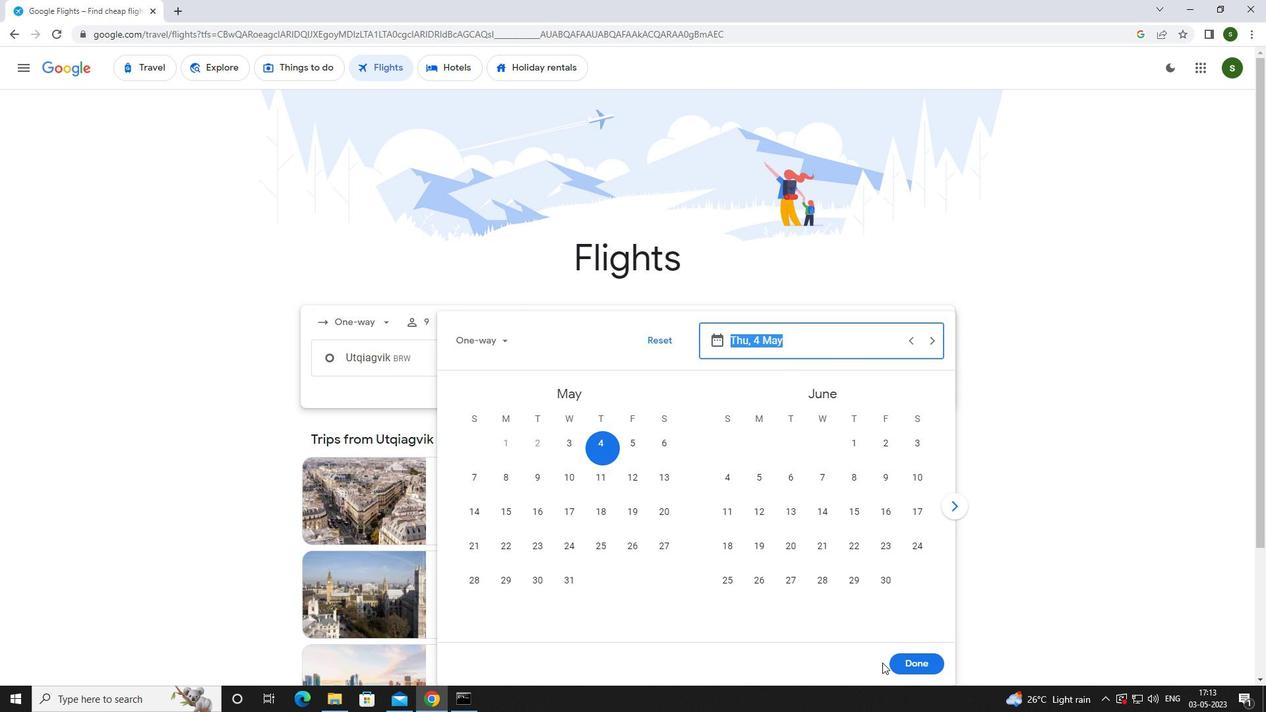 
Action: Mouse moved to (617, 399)
Screenshot: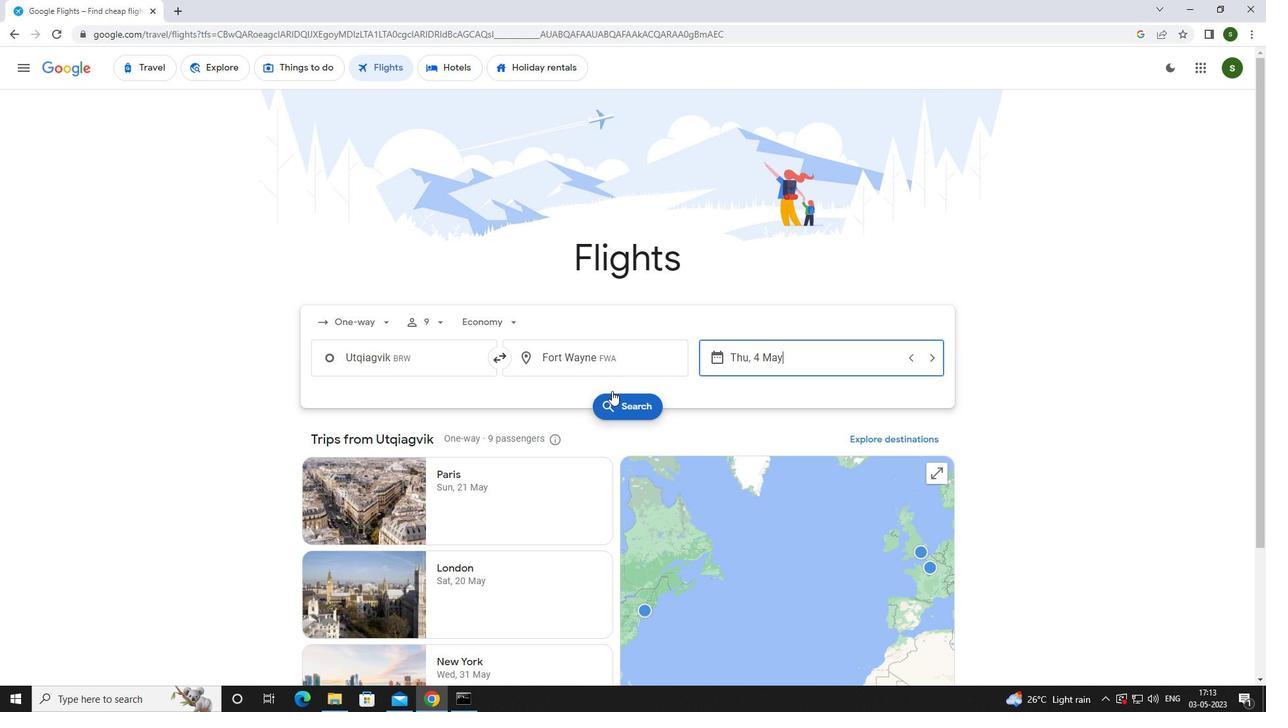 
Action: Mouse pressed left at (617, 399)
Screenshot: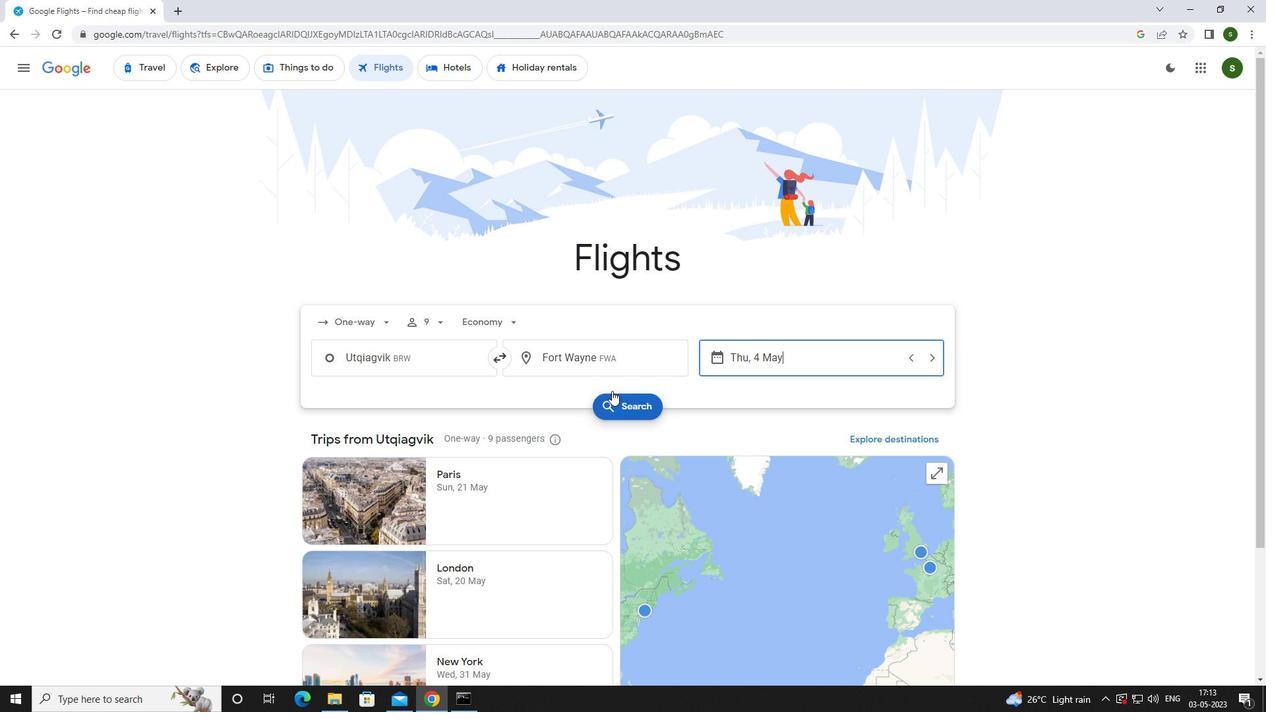 
Action: Mouse moved to (341, 191)
Screenshot: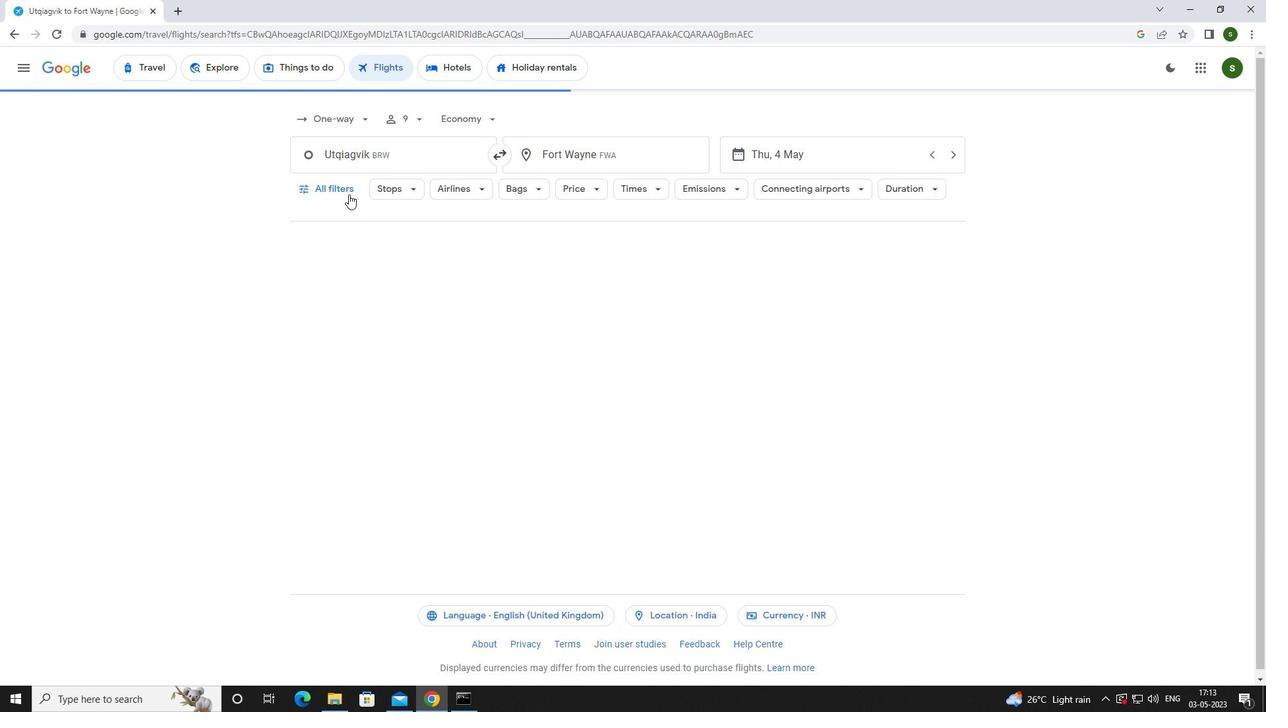 
Action: Mouse pressed left at (341, 191)
Screenshot: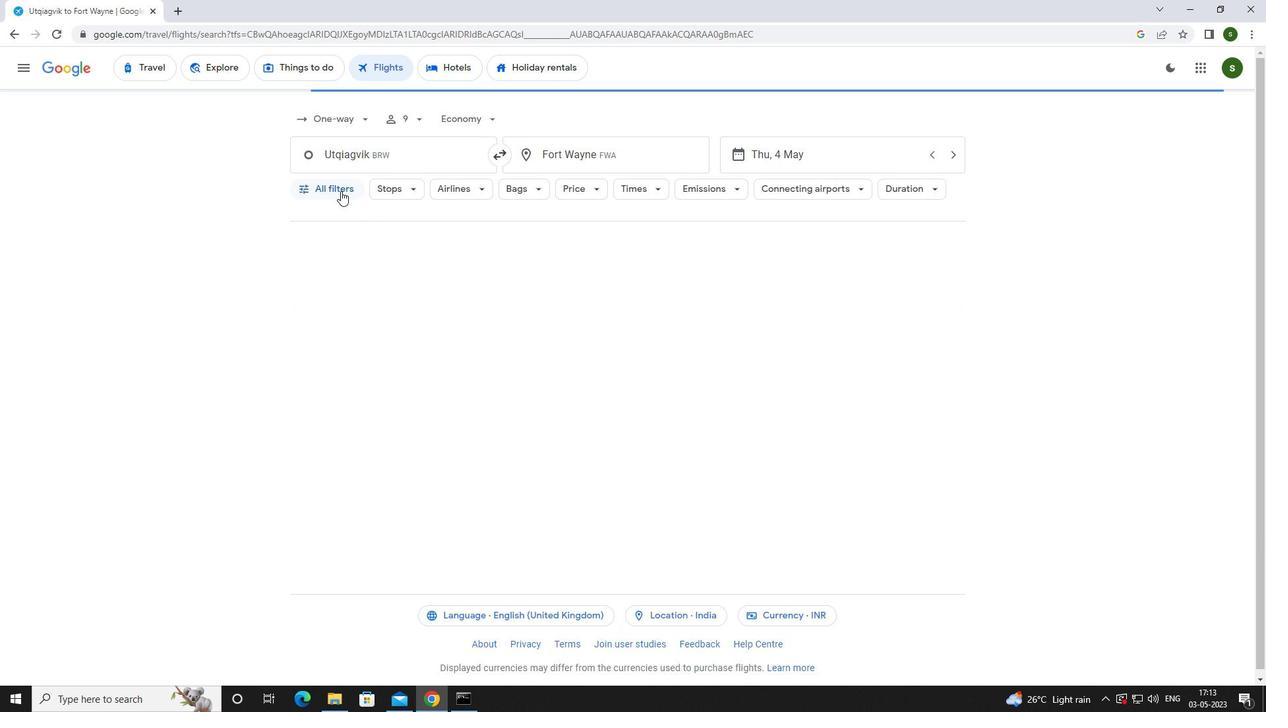 
Action: Mouse moved to (496, 475)
Screenshot: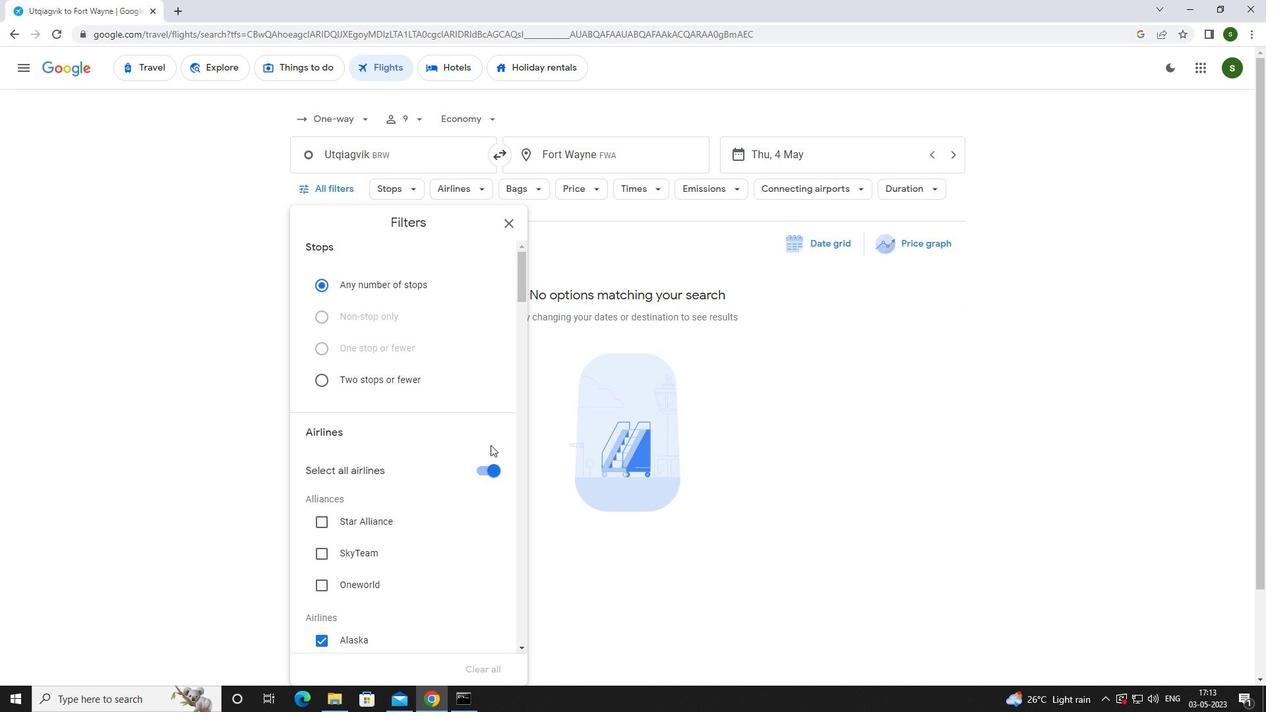 
Action: Mouse pressed left at (496, 475)
Screenshot: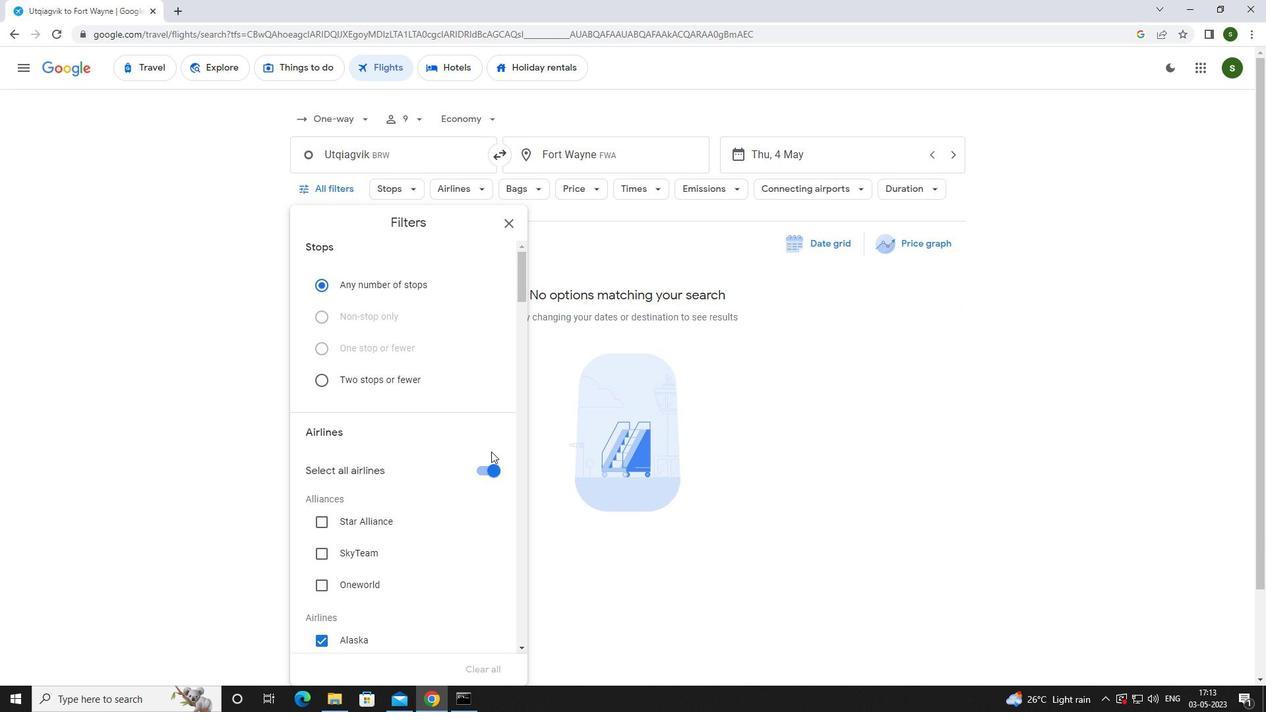 
Action: Mouse moved to (441, 376)
Screenshot: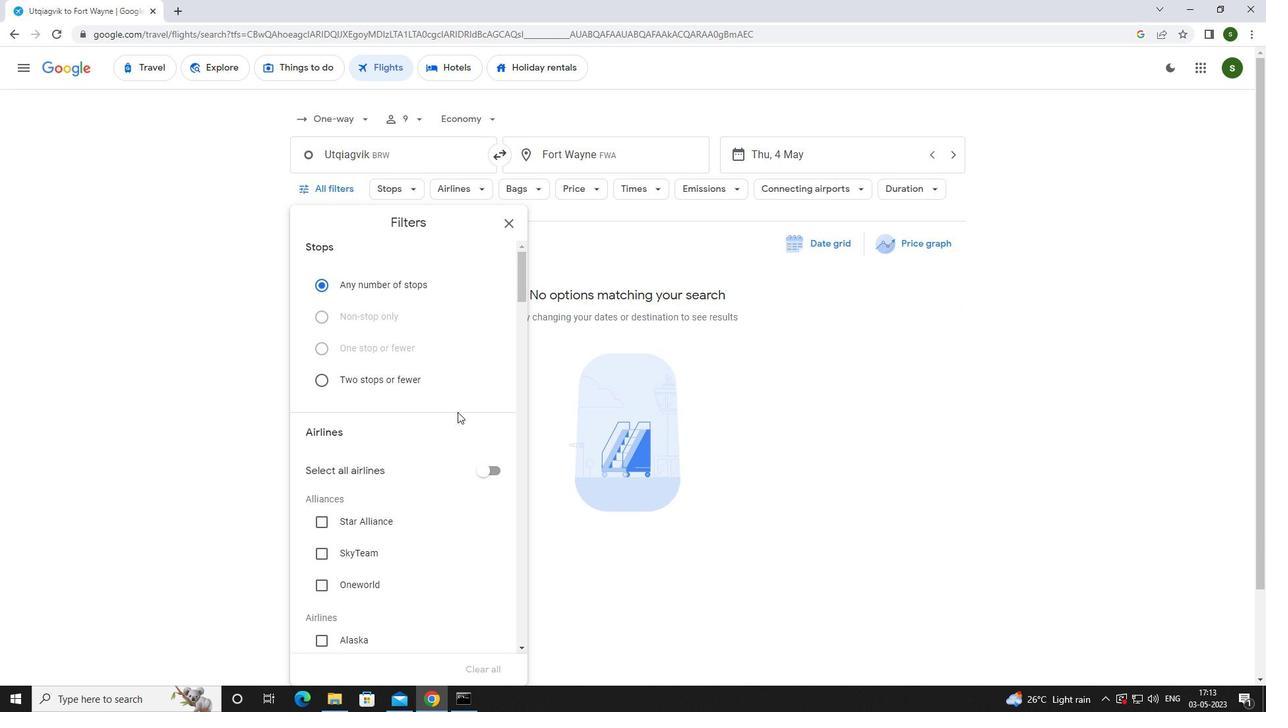
Action: Mouse scrolled (441, 376) with delta (0, 0)
Screenshot: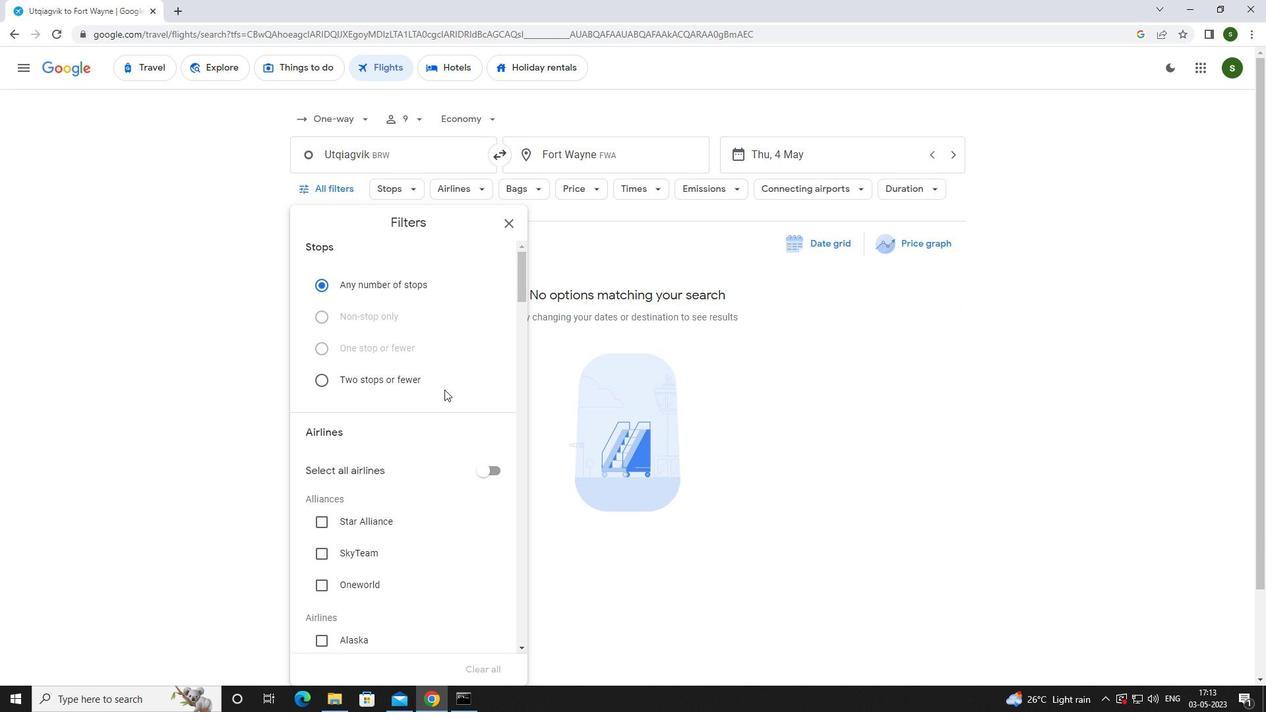 
Action: Mouse scrolled (441, 376) with delta (0, 0)
Screenshot: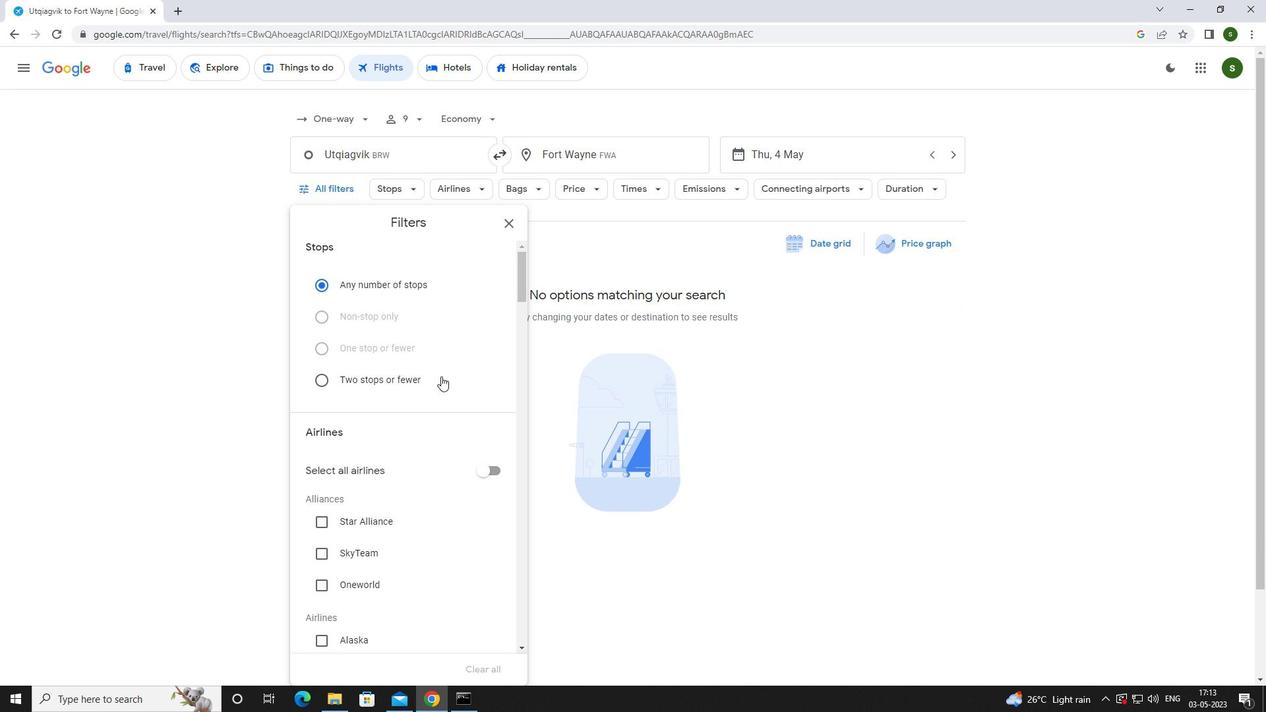 
Action: Mouse scrolled (441, 376) with delta (0, 0)
Screenshot: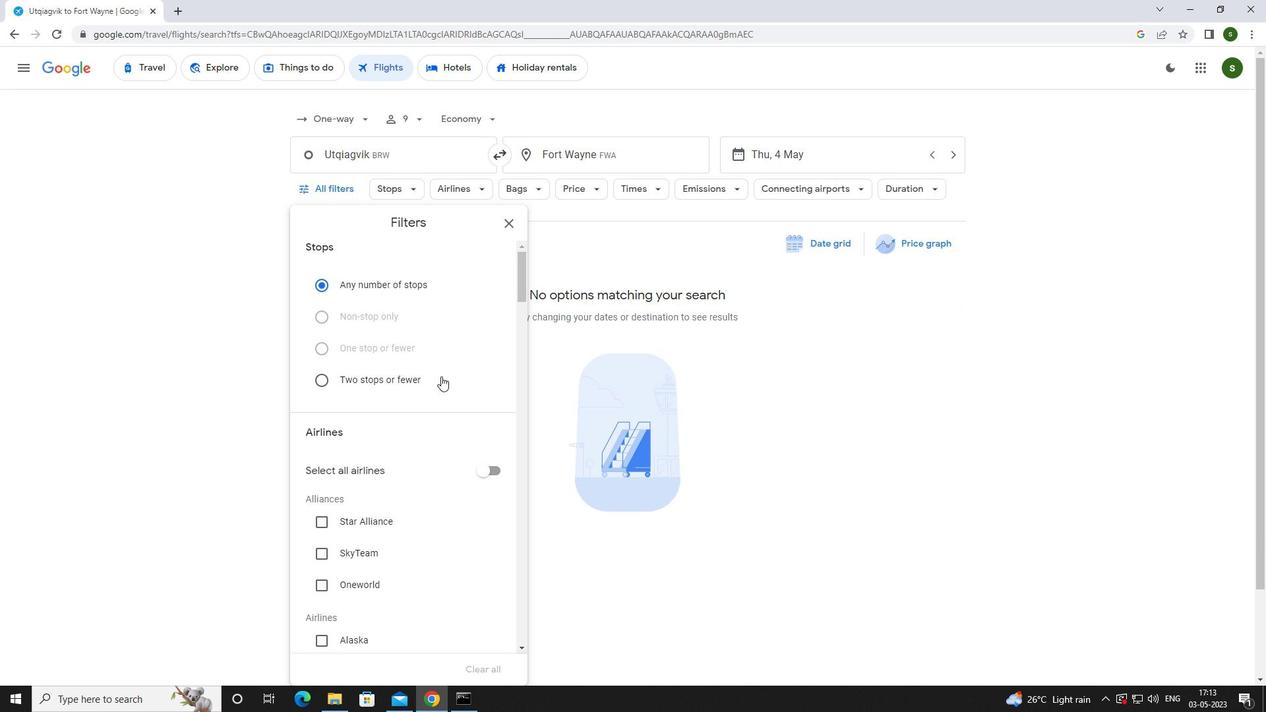 
Action: Mouse scrolled (441, 376) with delta (0, 0)
Screenshot: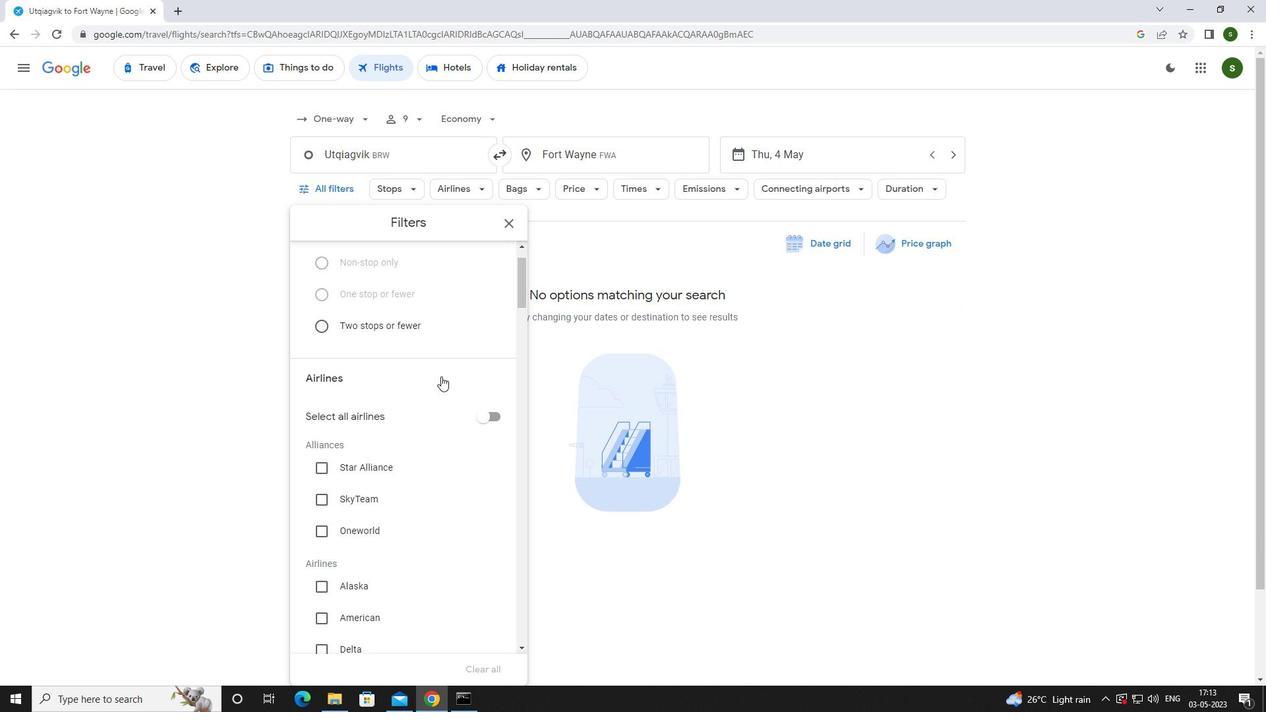
Action: Mouse scrolled (441, 376) with delta (0, 0)
Screenshot: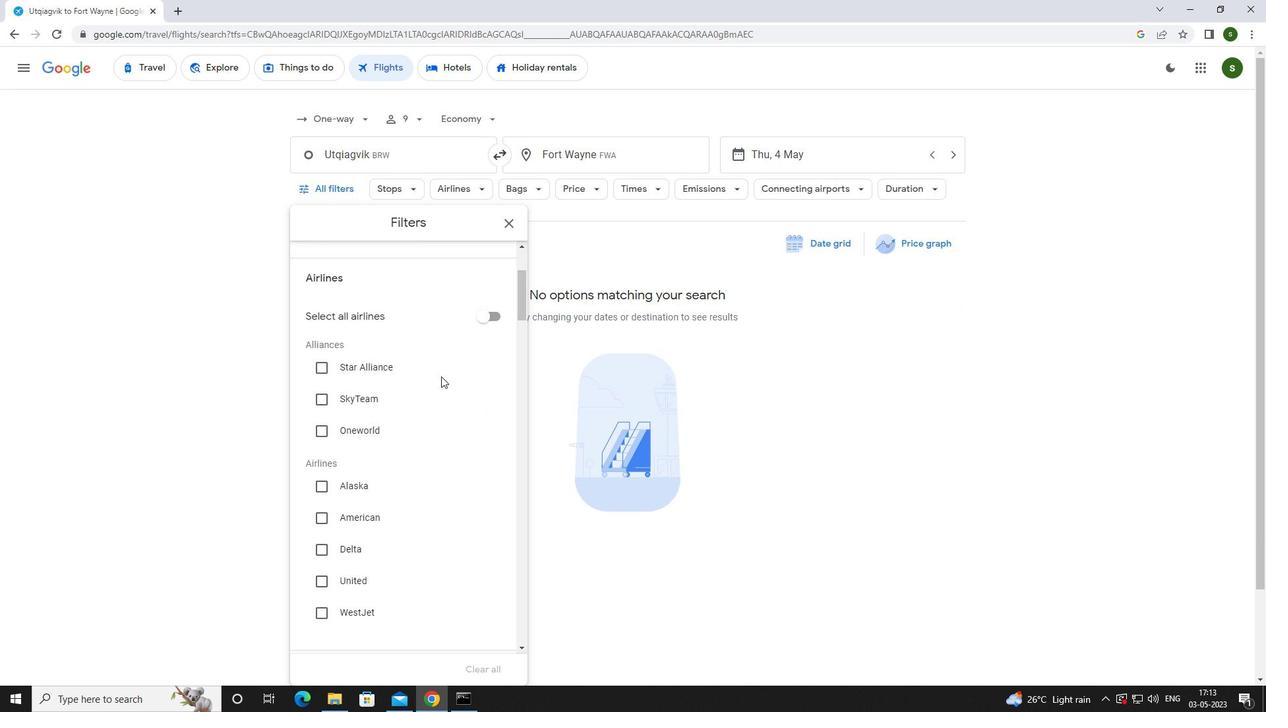 
Action: Mouse moved to (352, 407)
Screenshot: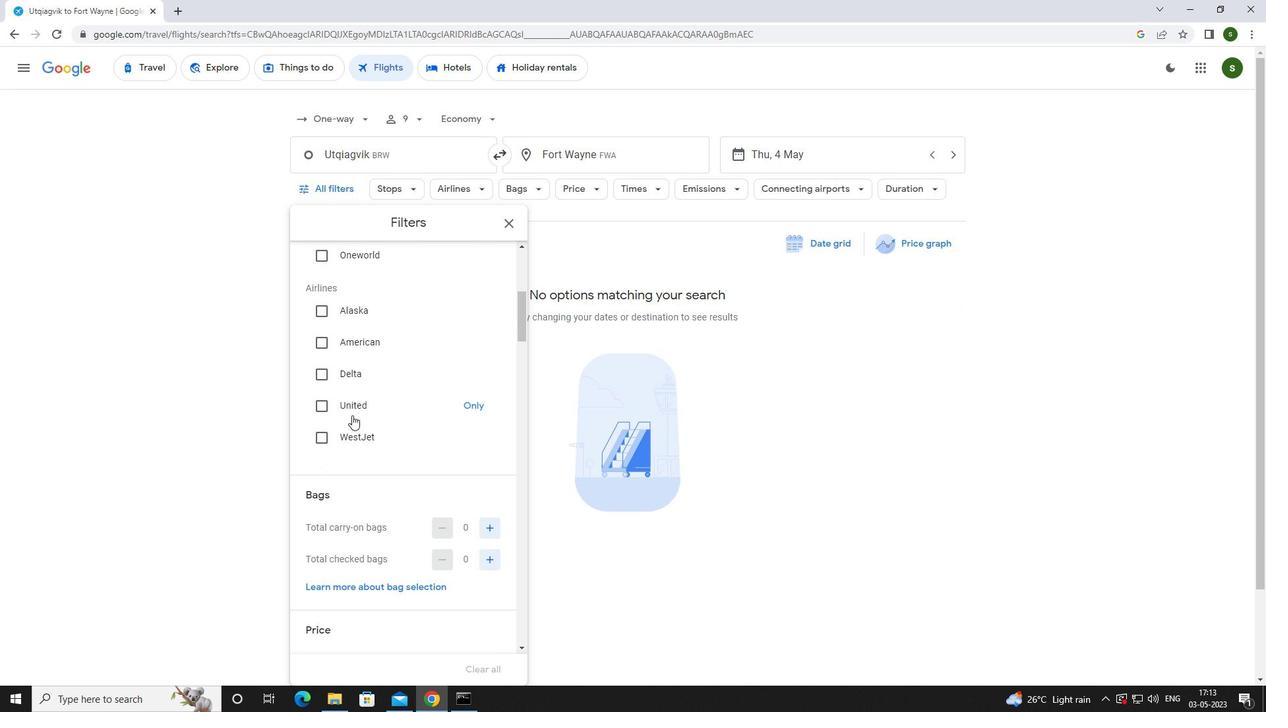 
Action: Mouse pressed left at (352, 407)
Screenshot: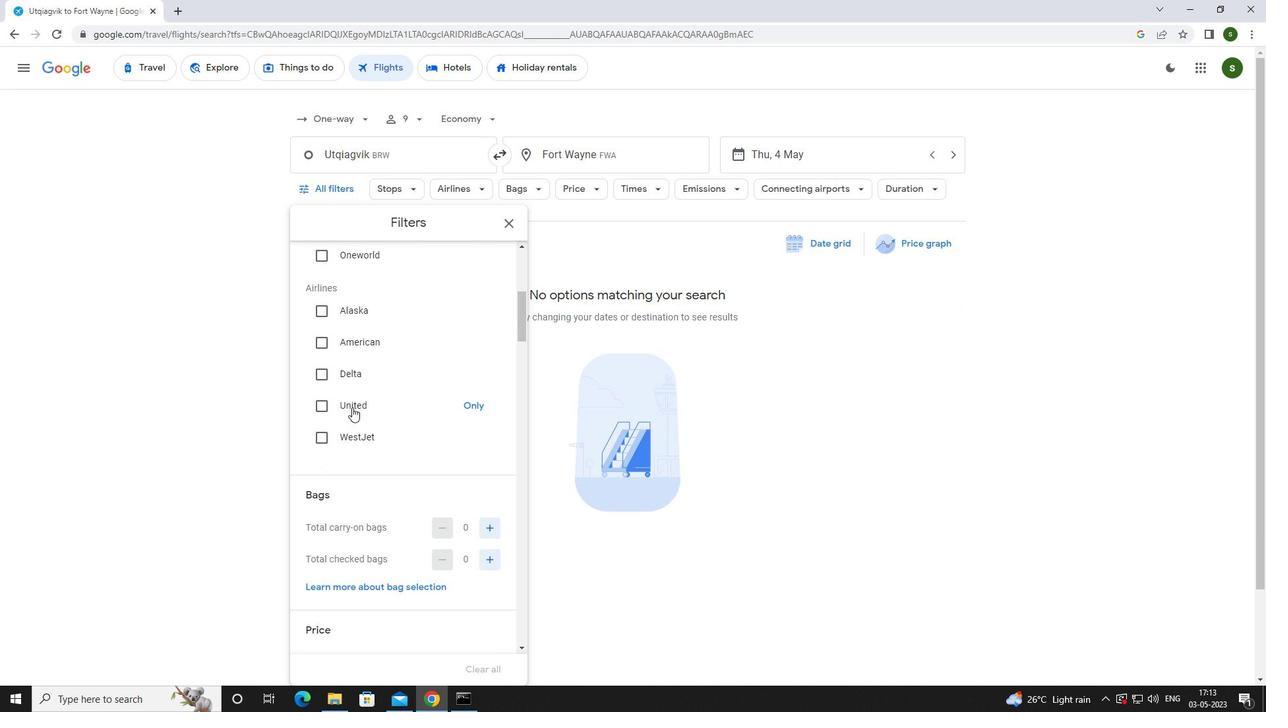 
Action: Mouse moved to (492, 559)
Screenshot: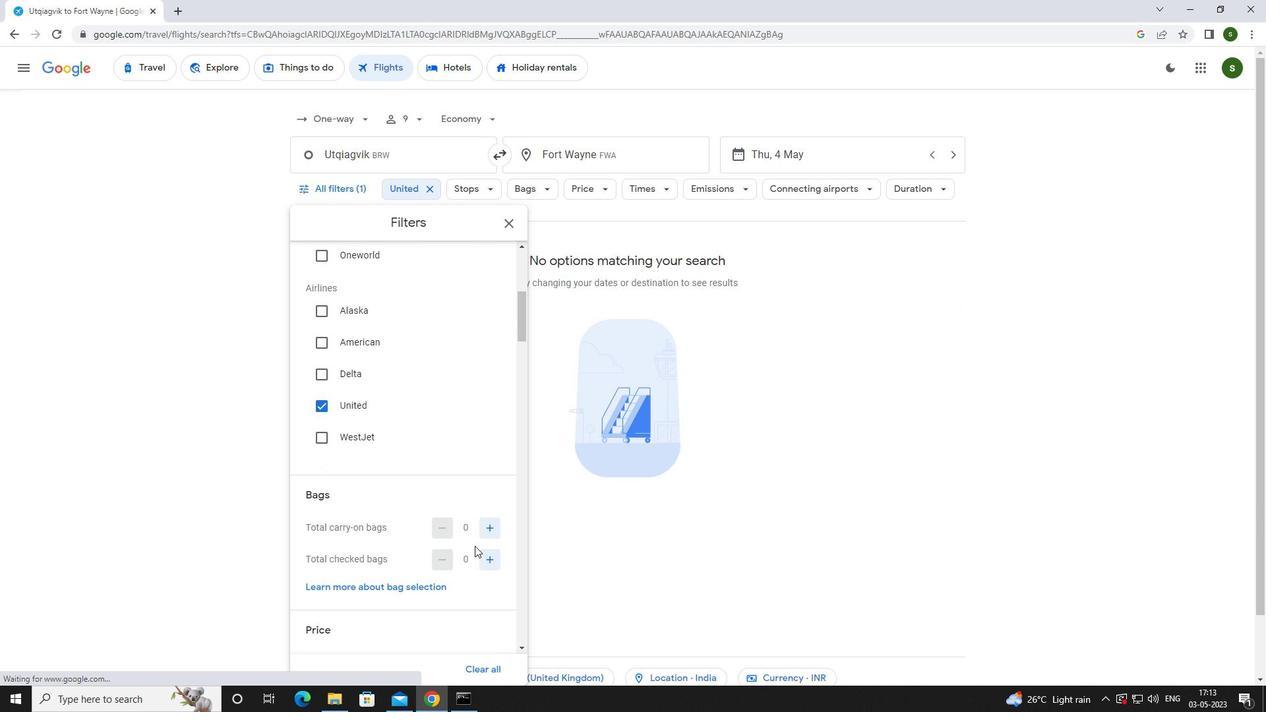 
Action: Mouse pressed left at (492, 559)
Screenshot: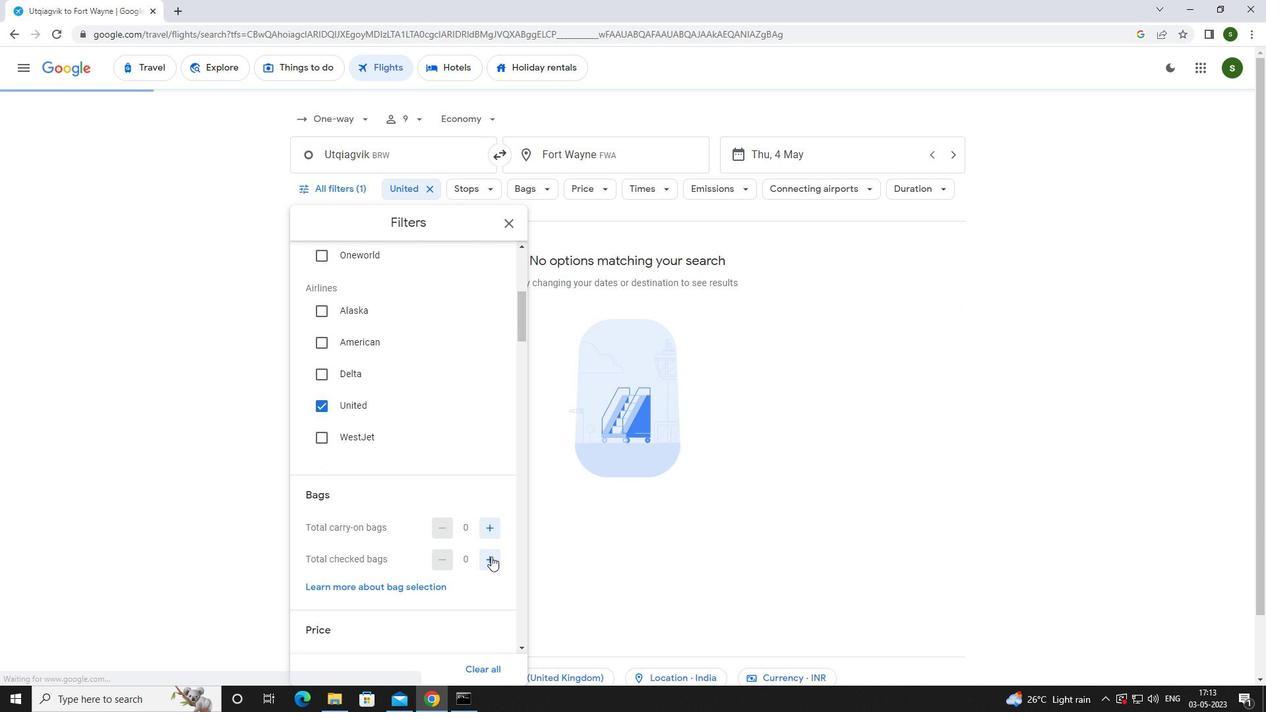 
Action: Mouse pressed left at (492, 559)
Screenshot: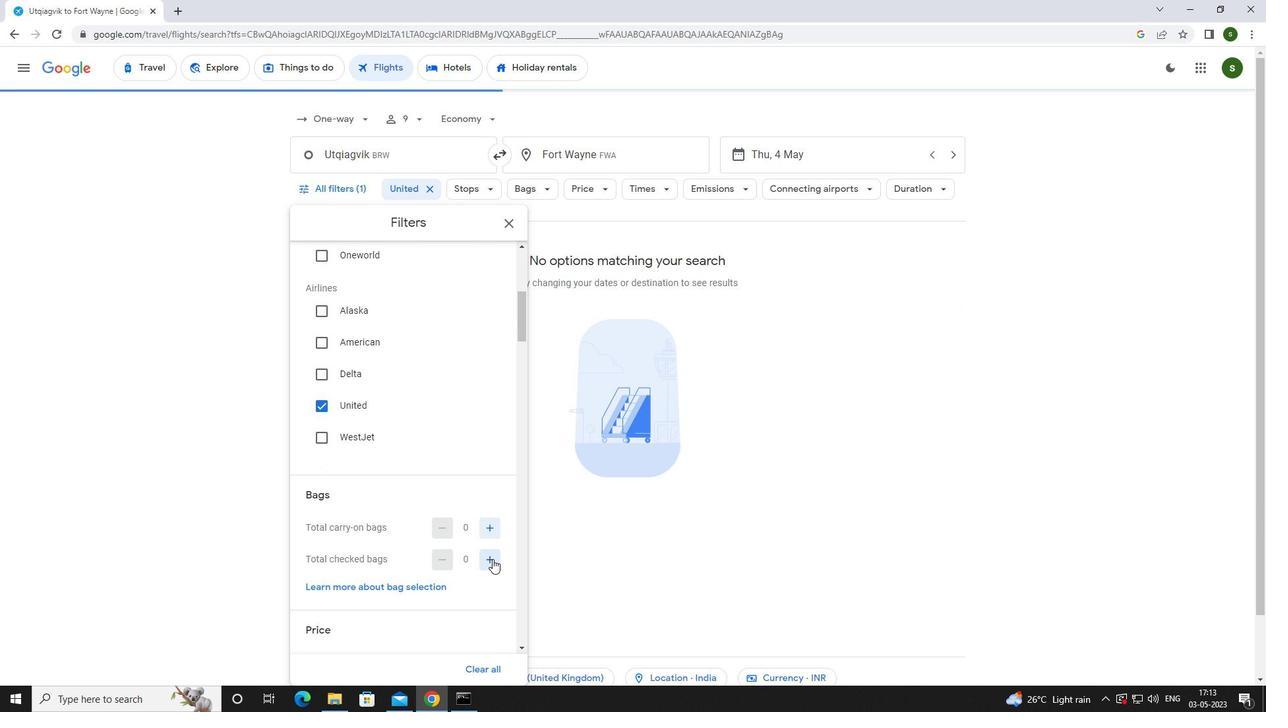 
Action: Mouse pressed left at (492, 559)
Screenshot: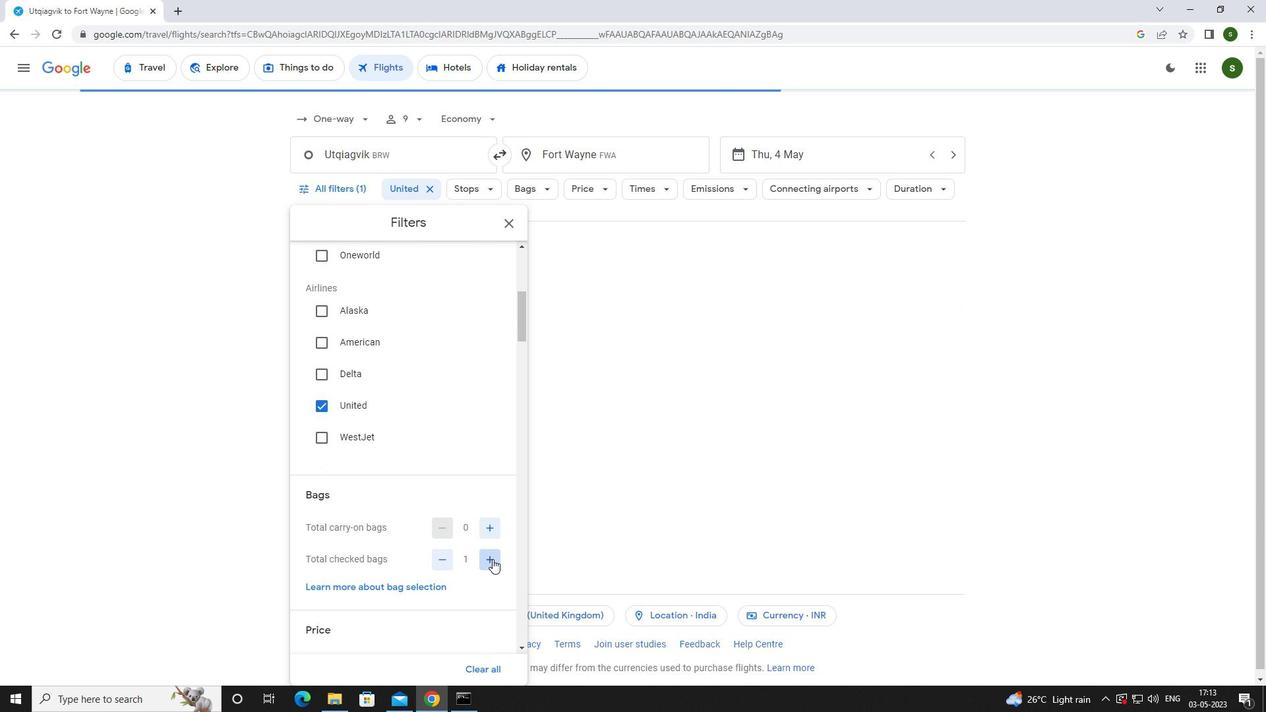 
Action: Mouse pressed left at (492, 559)
Screenshot: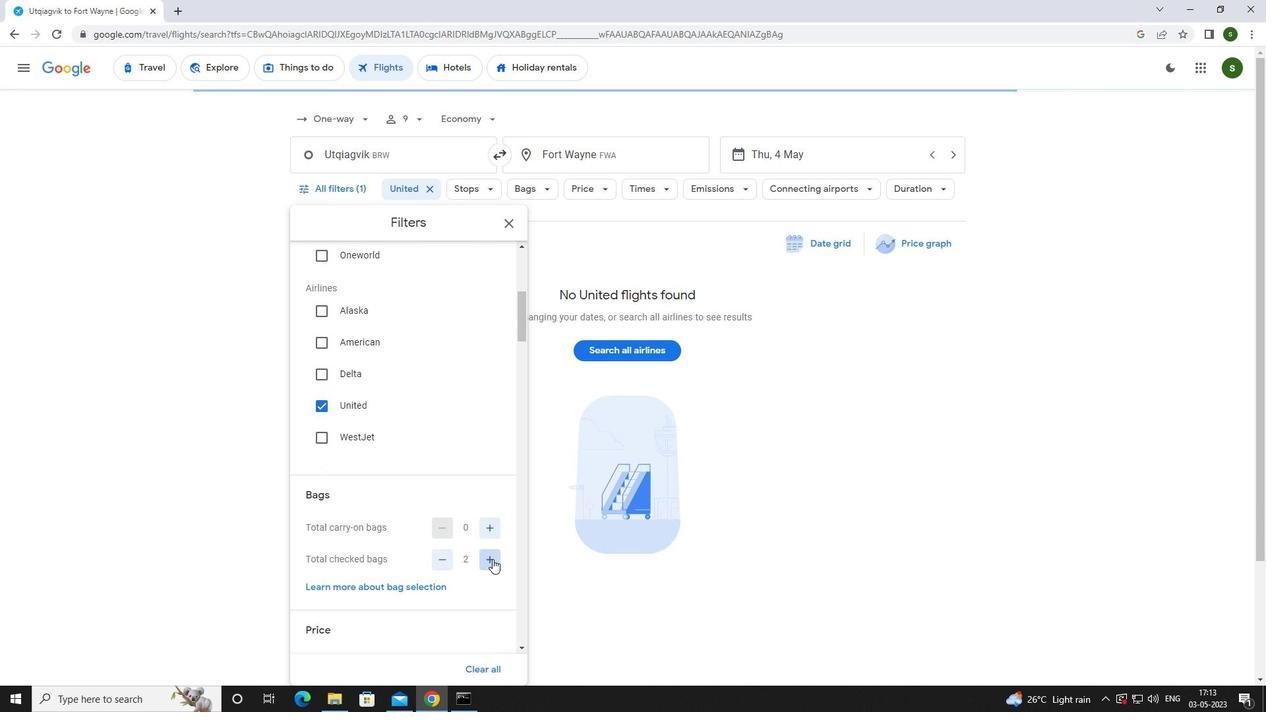 
Action: Mouse pressed left at (492, 559)
Screenshot: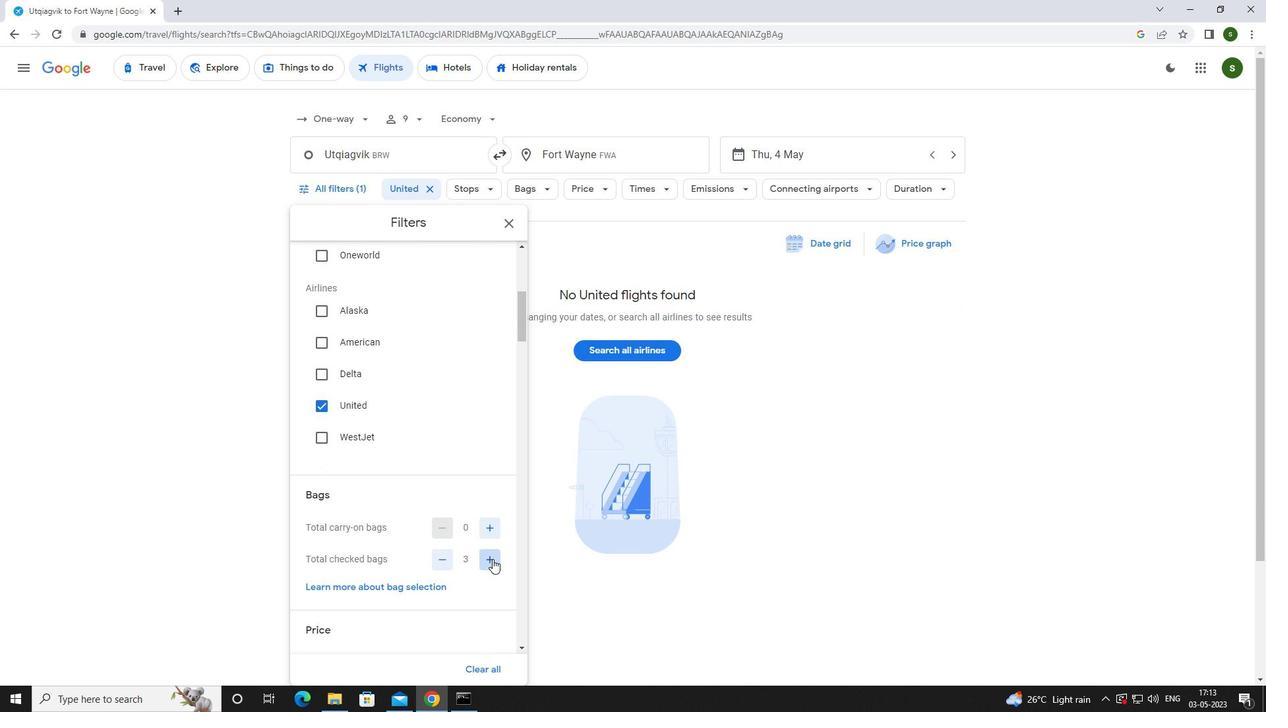 
Action: Mouse pressed left at (492, 559)
Screenshot: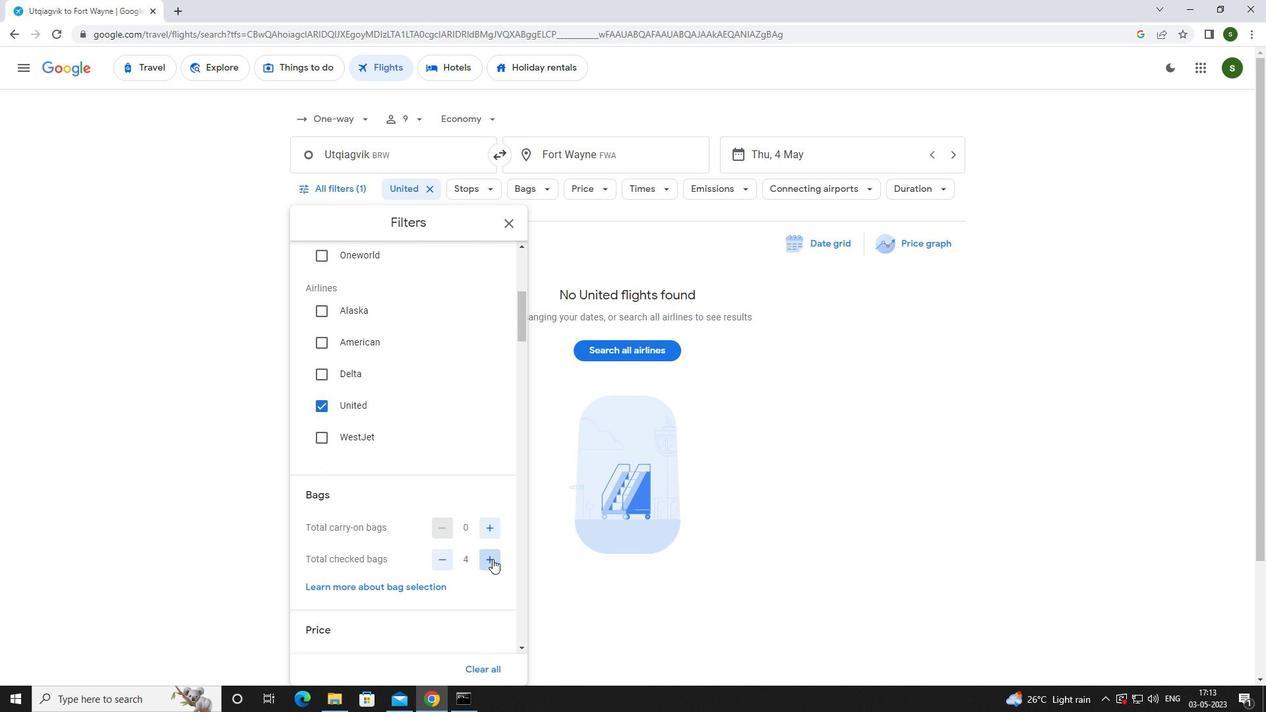 
Action: Mouse scrolled (492, 558) with delta (0, 0)
Screenshot: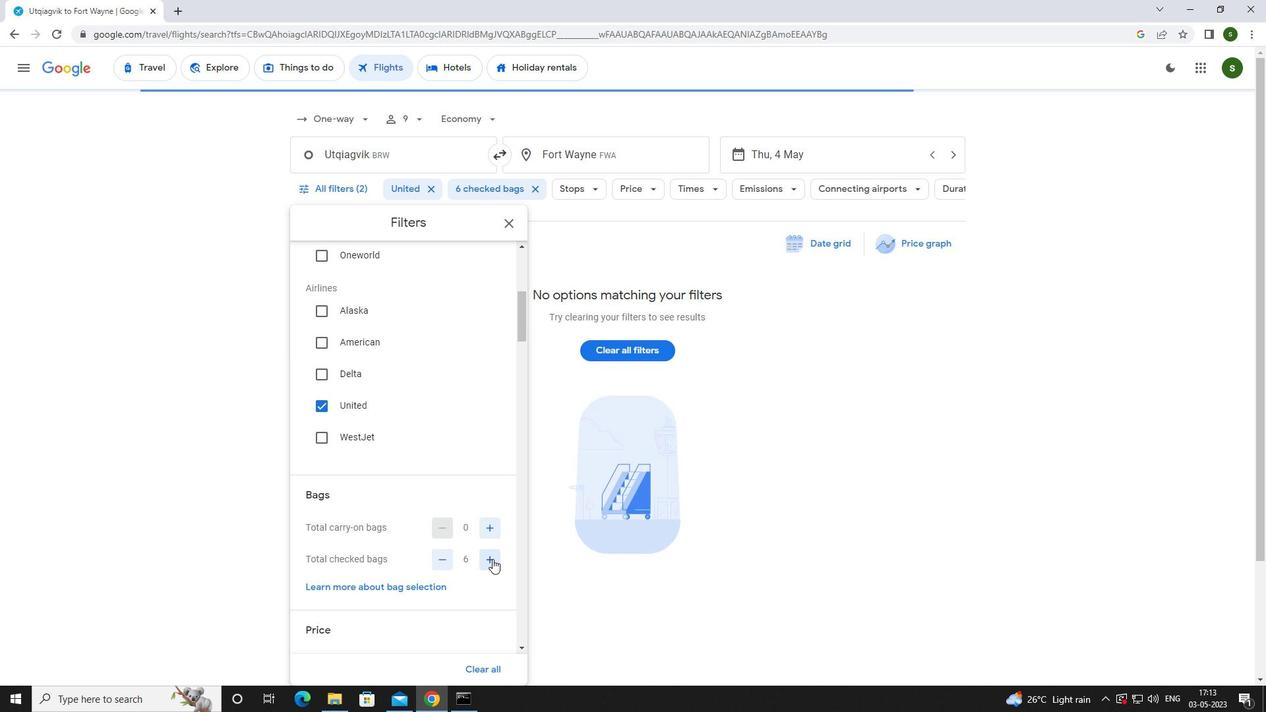 
Action: Mouse scrolled (492, 558) with delta (0, 0)
Screenshot: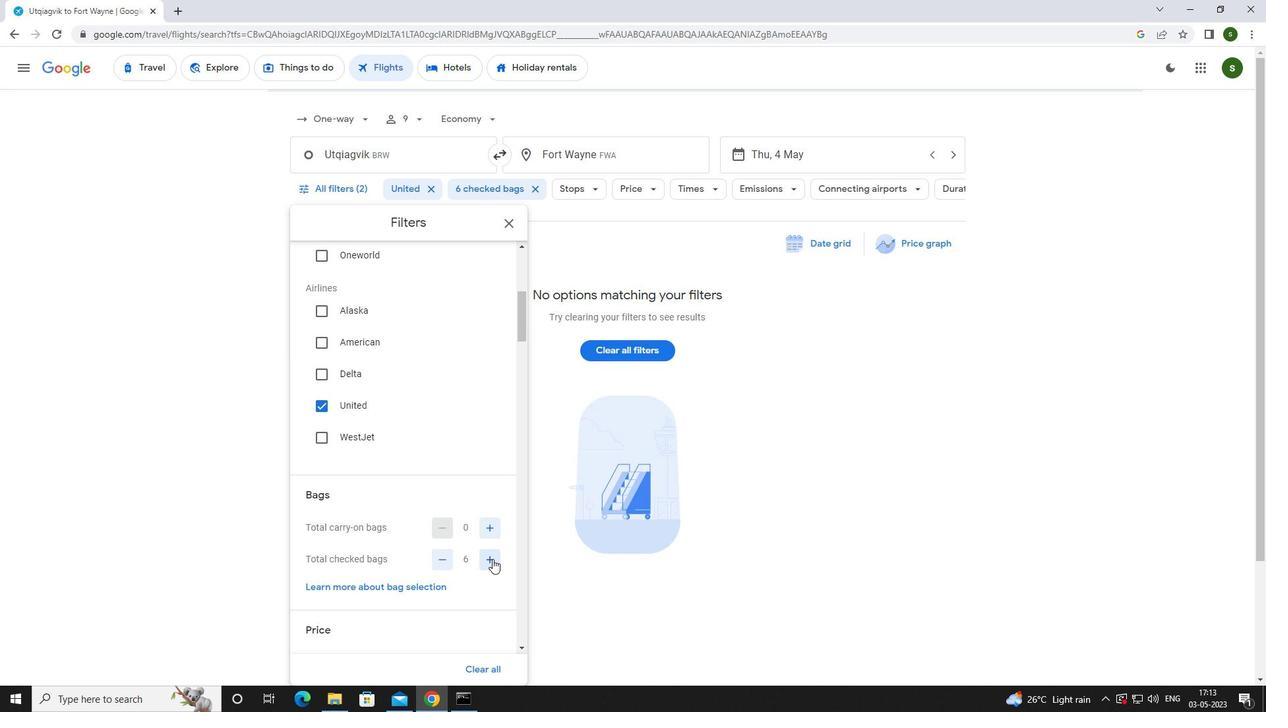 
Action: Mouse pressed left at (492, 559)
Screenshot: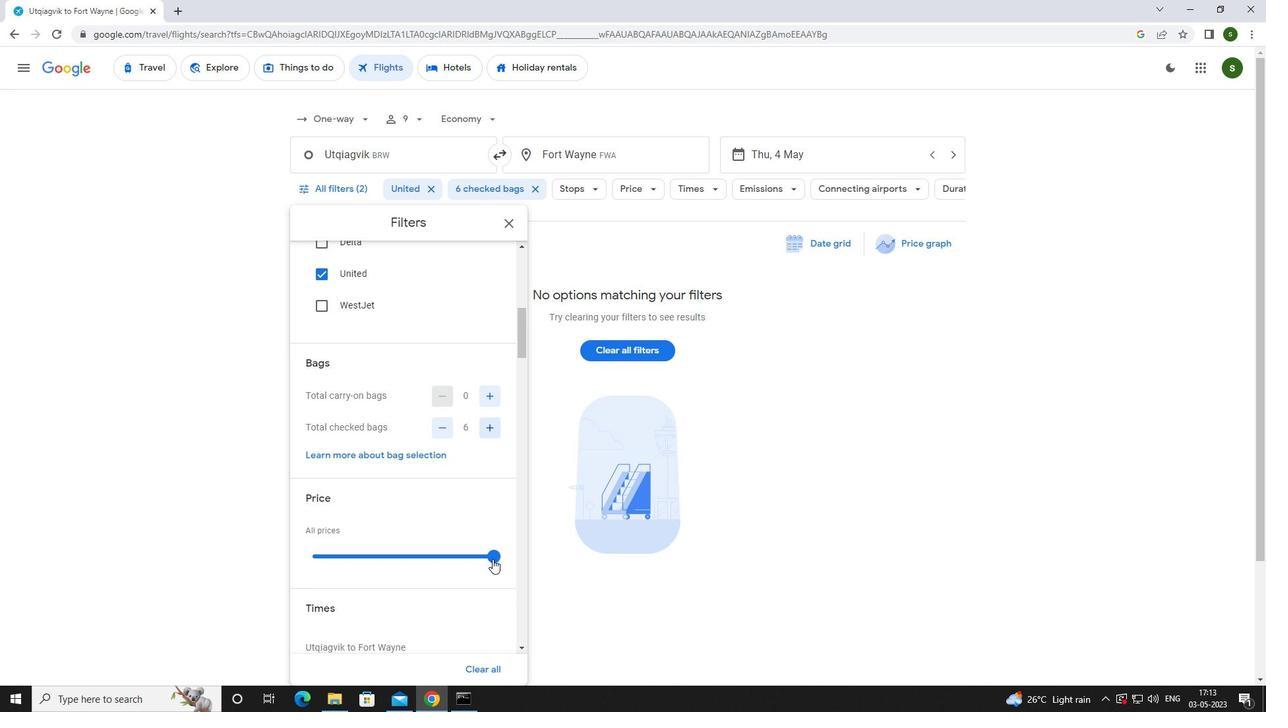 
Action: Mouse scrolled (492, 558) with delta (0, 0)
Screenshot: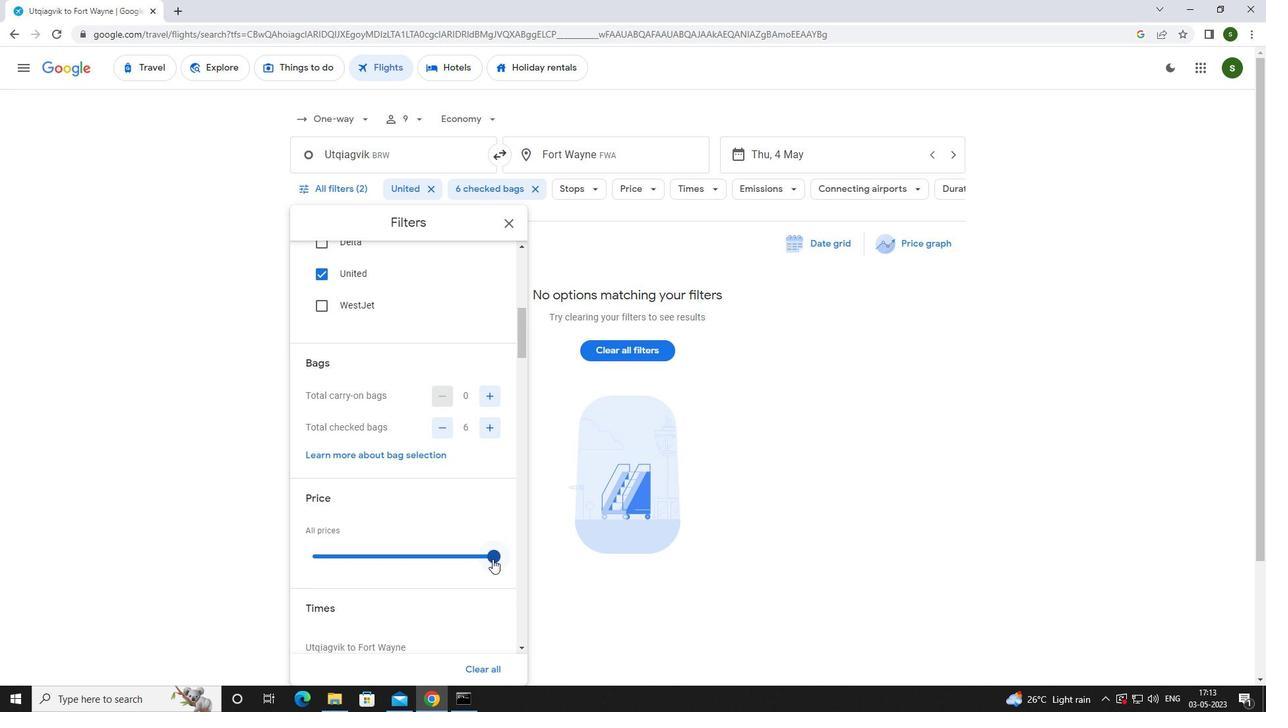 
Action: Mouse scrolled (492, 558) with delta (0, 0)
Screenshot: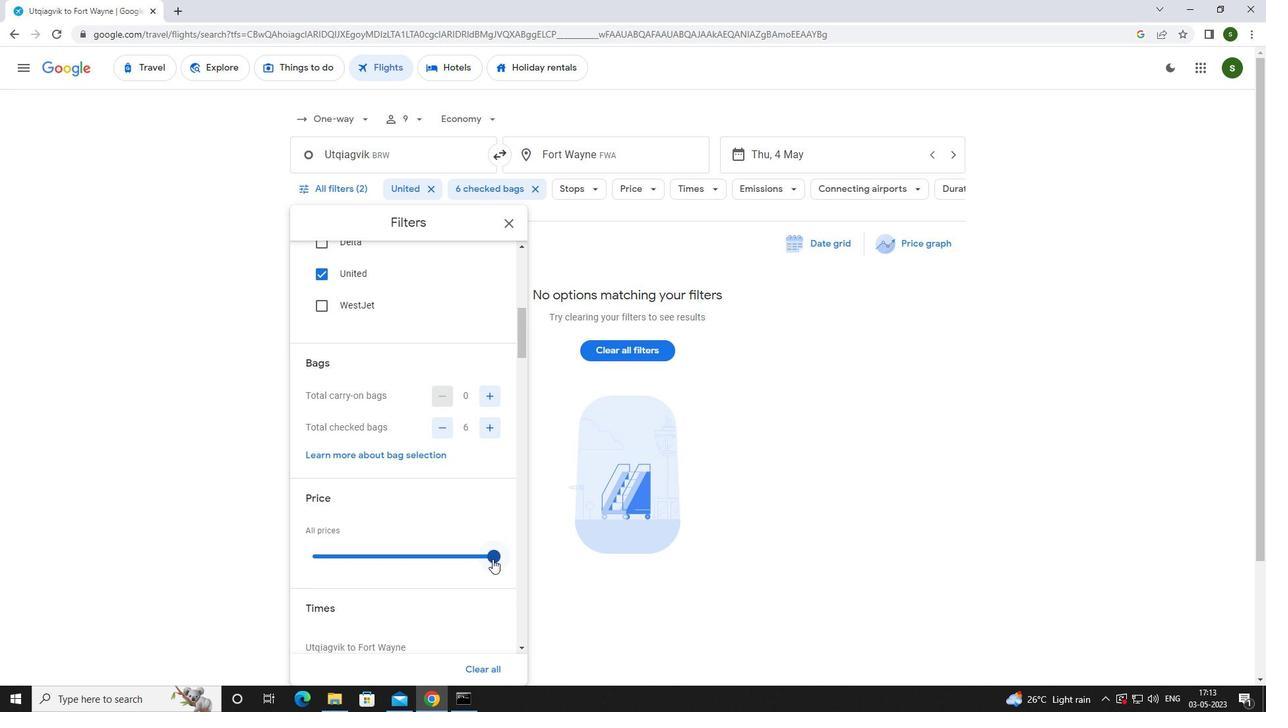 
Action: Mouse moved to (314, 576)
Screenshot: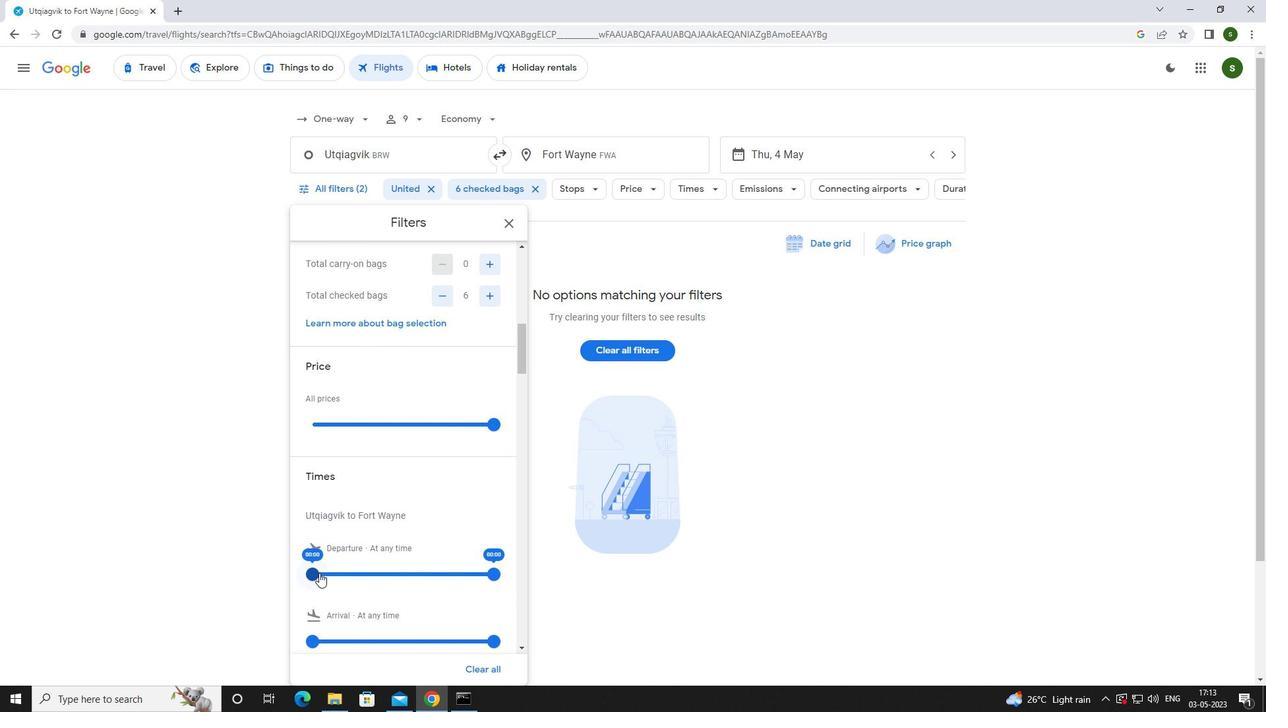 
Action: Mouse pressed left at (314, 576)
Screenshot: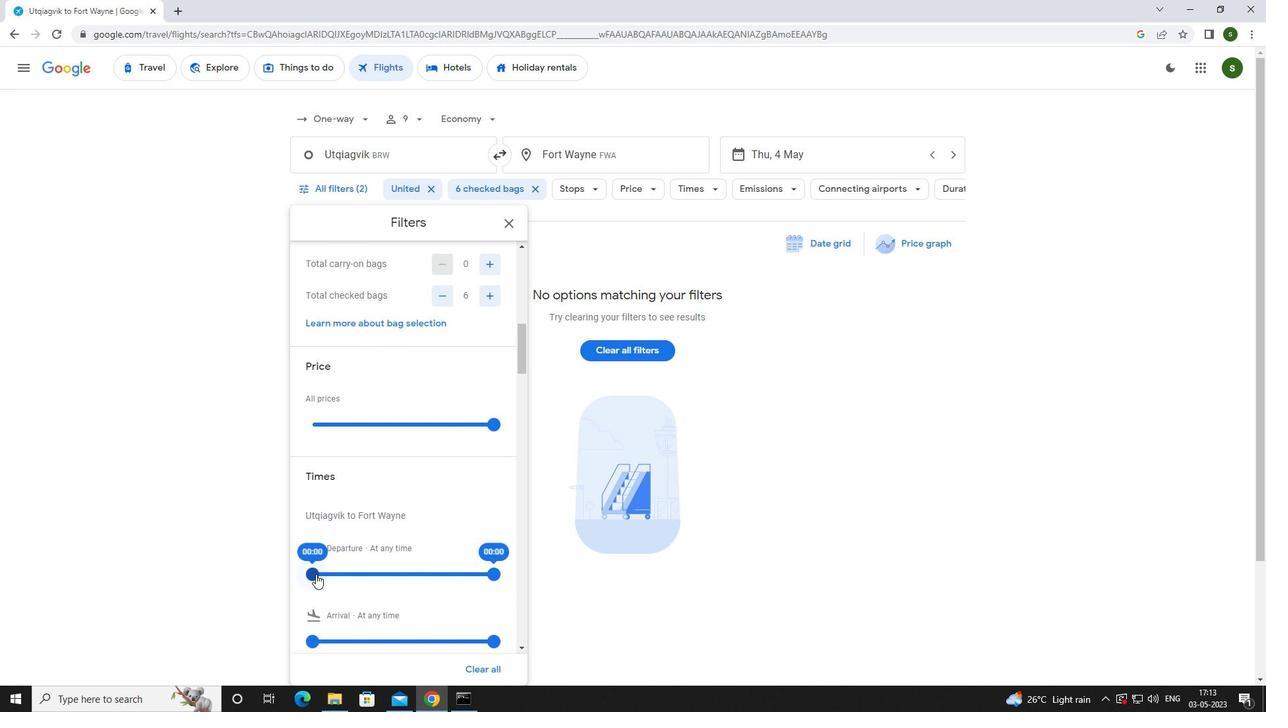 
Action: Mouse moved to (830, 457)
Screenshot: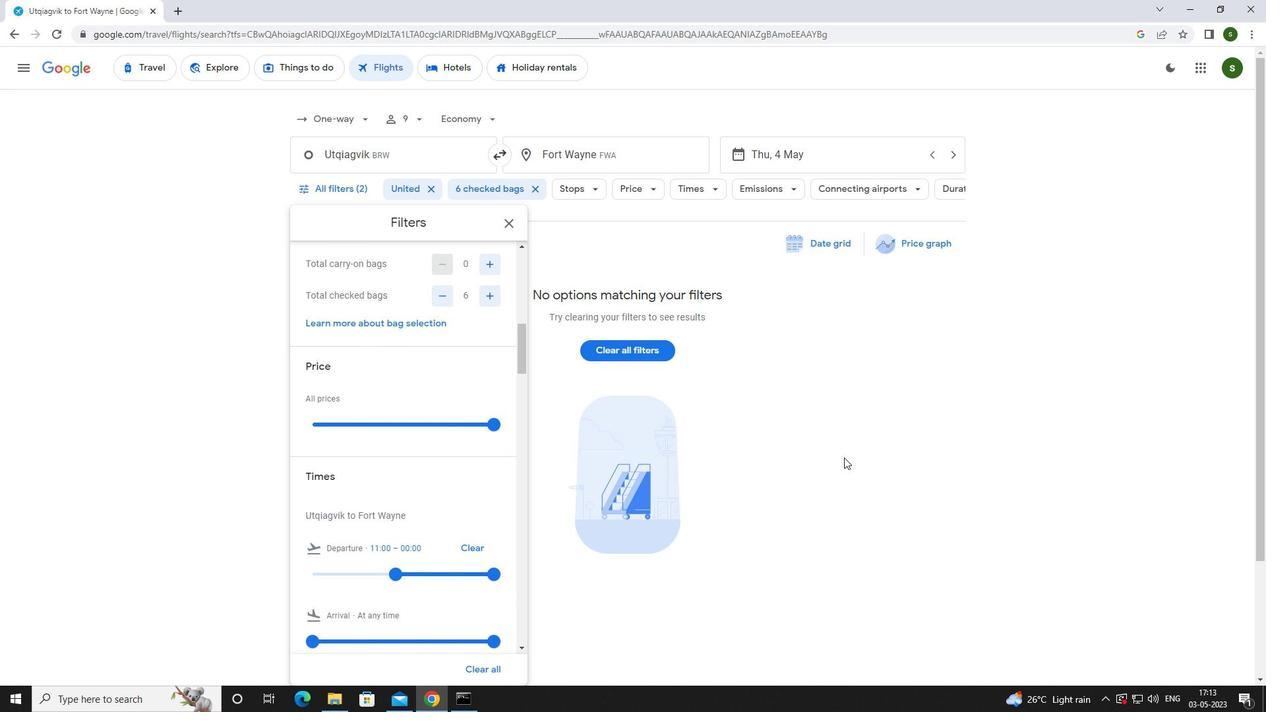 
Action: Mouse pressed left at (830, 457)
Screenshot: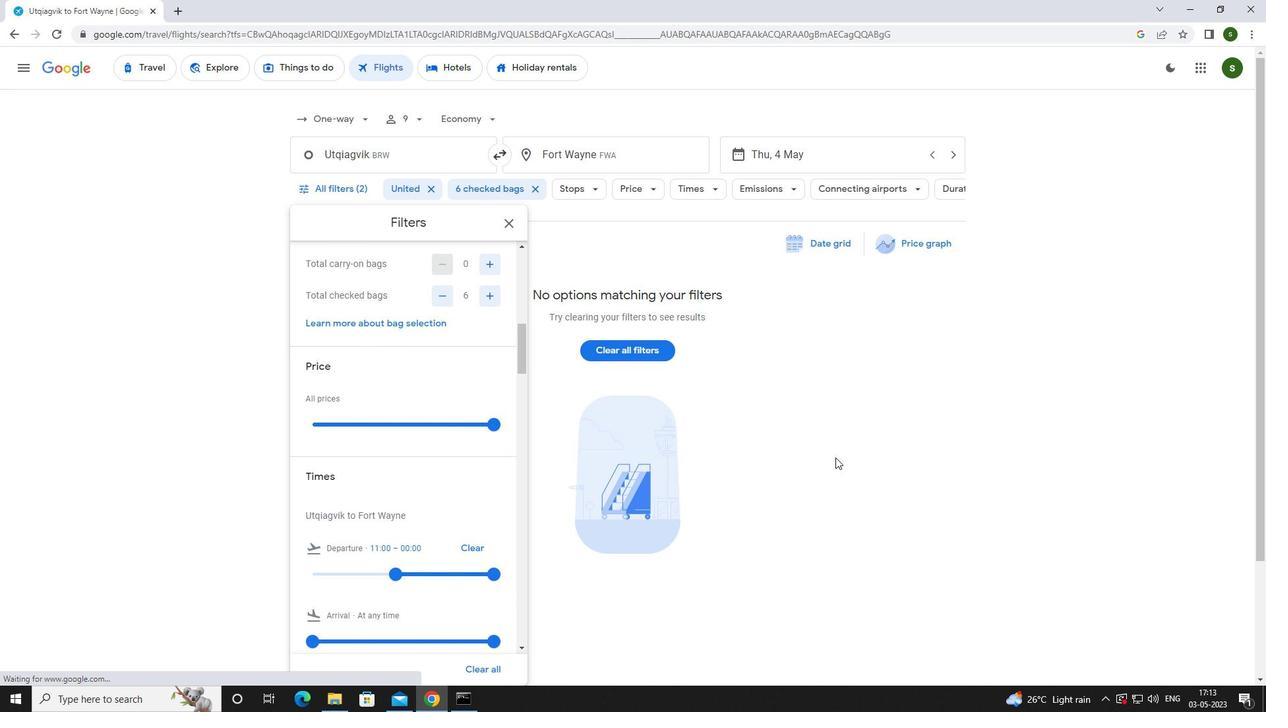 
